 Task: Add Attachment from computer to Card Card0000000285 in Board Board0000000072 in Workspace WS0000000024 in Trello. Add Cover Purple to Card Card0000000285 in Board Board0000000072 in Workspace WS0000000024 in Trello. Add "Move Card To …" Button titled Button0000000285 to "top" of the list "To Do" to Card Card0000000285 in Board Board0000000072 in Workspace WS0000000024 in Trello. Add Description DS0000000285 to Card Card0000000285 in Board Board0000000072 in Workspace WS0000000024 in Trello. Add Comment CM0000000285 to Card Card0000000285 in Board Board0000000072 in Workspace WS0000000024 in Trello
Action: Mouse moved to (303, 233)
Screenshot: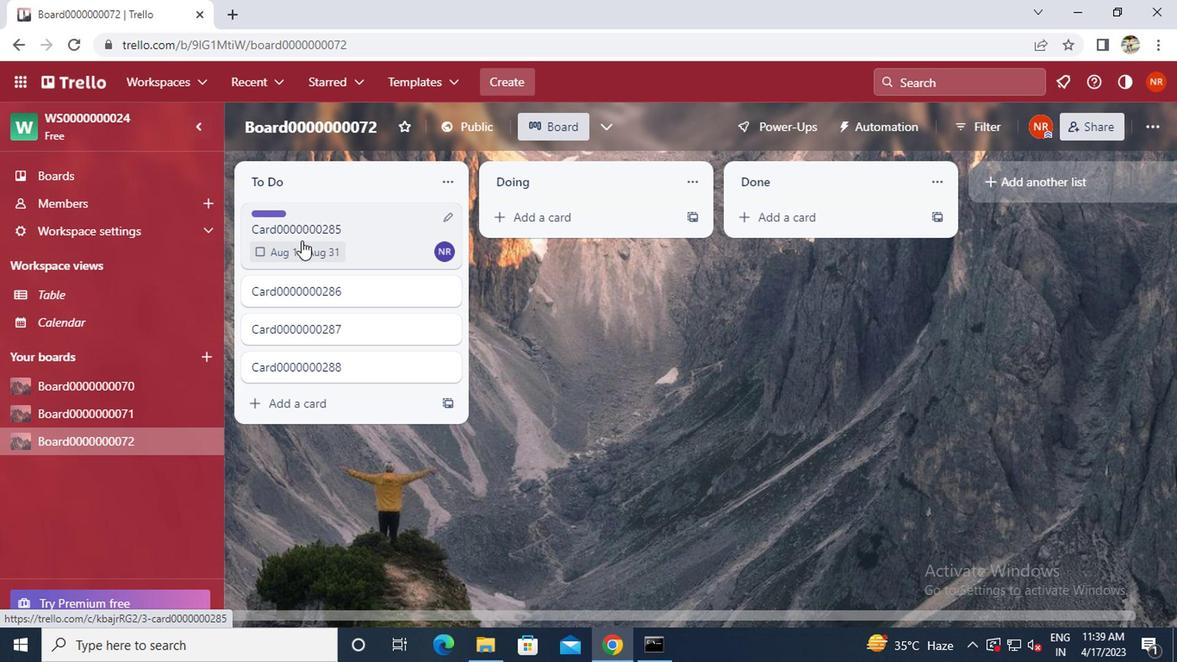 
Action: Mouse pressed left at (303, 233)
Screenshot: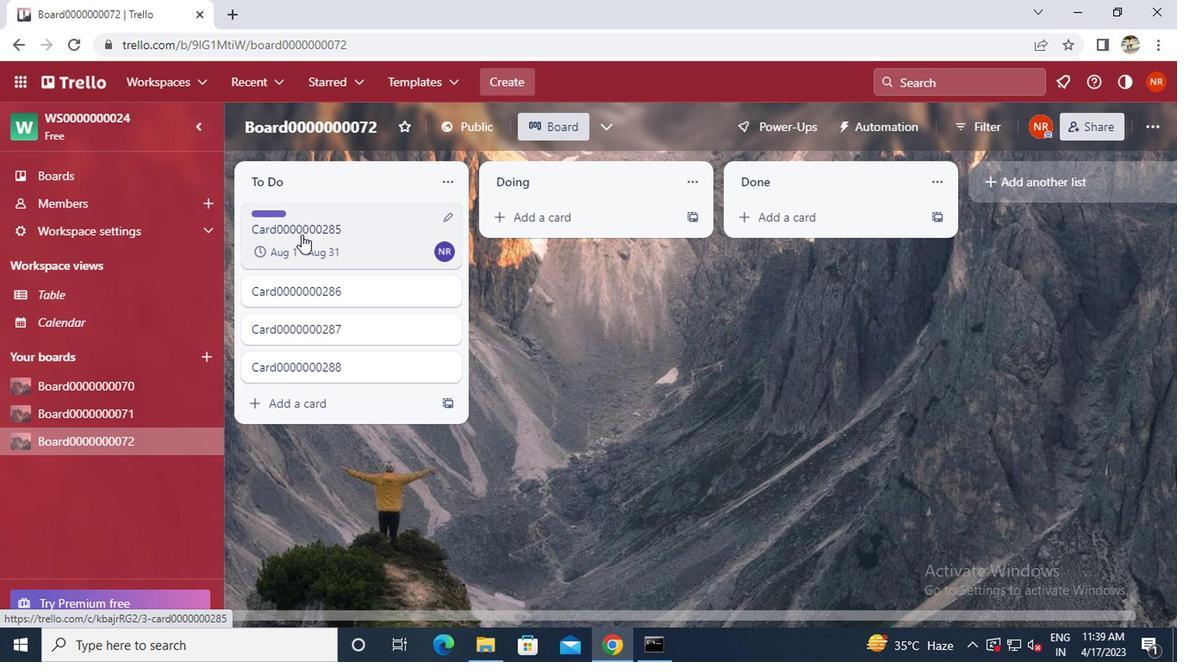 
Action: Mouse moved to (785, 352)
Screenshot: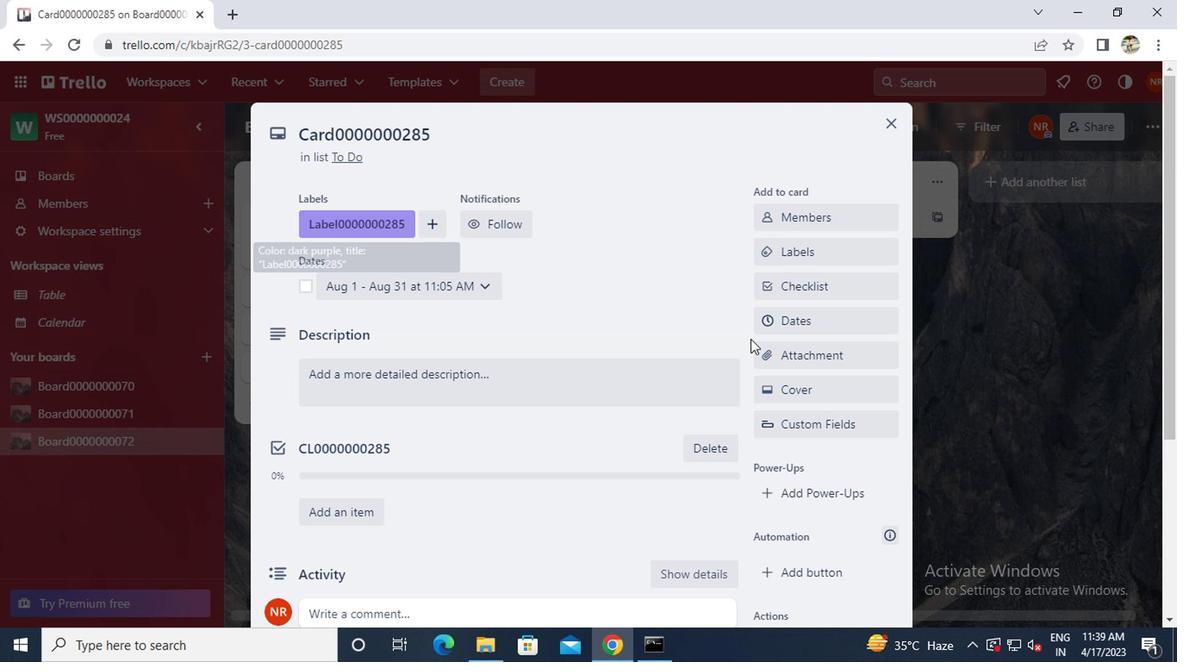 
Action: Mouse pressed left at (785, 352)
Screenshot: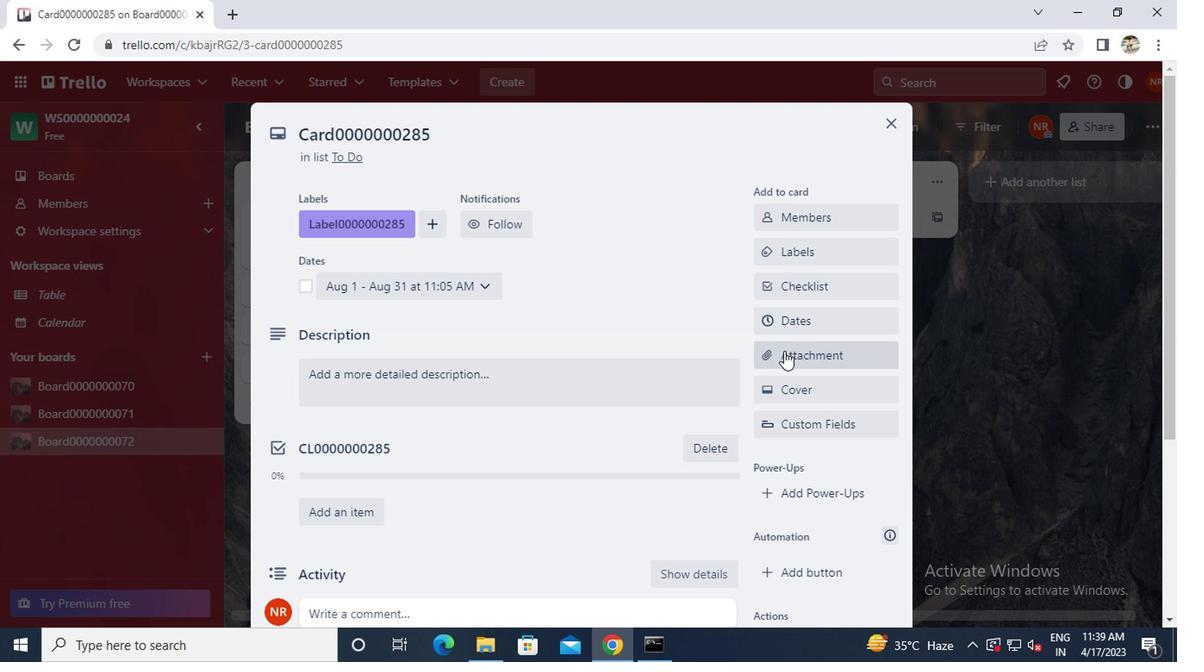 
Action: Mouse moved to (792, 160)
Screenshot: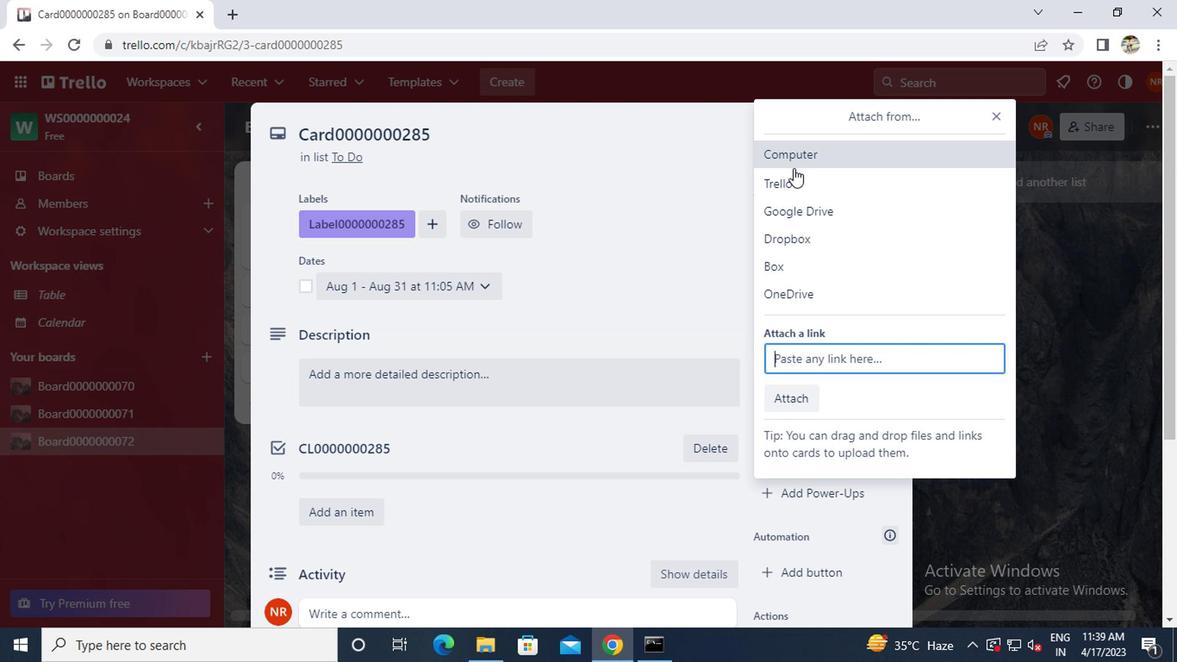 
Action: Mouse pressed left at (792, 160)
Screenshot: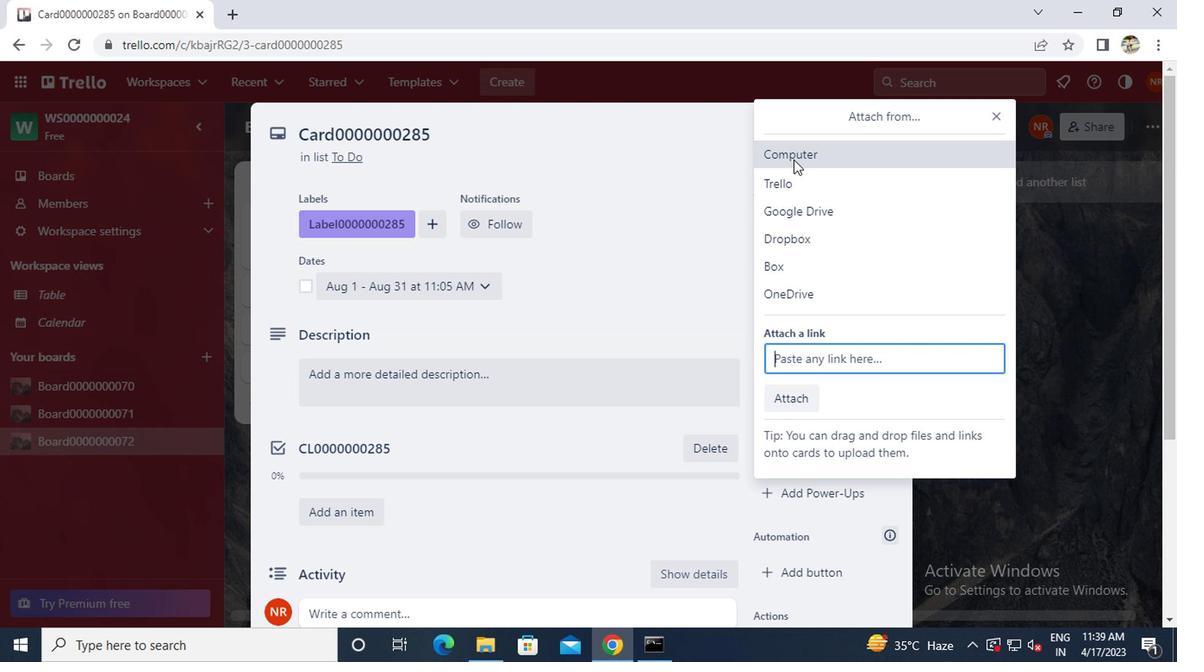 
Action: Mouse moved to (416, 212)
Screenshot: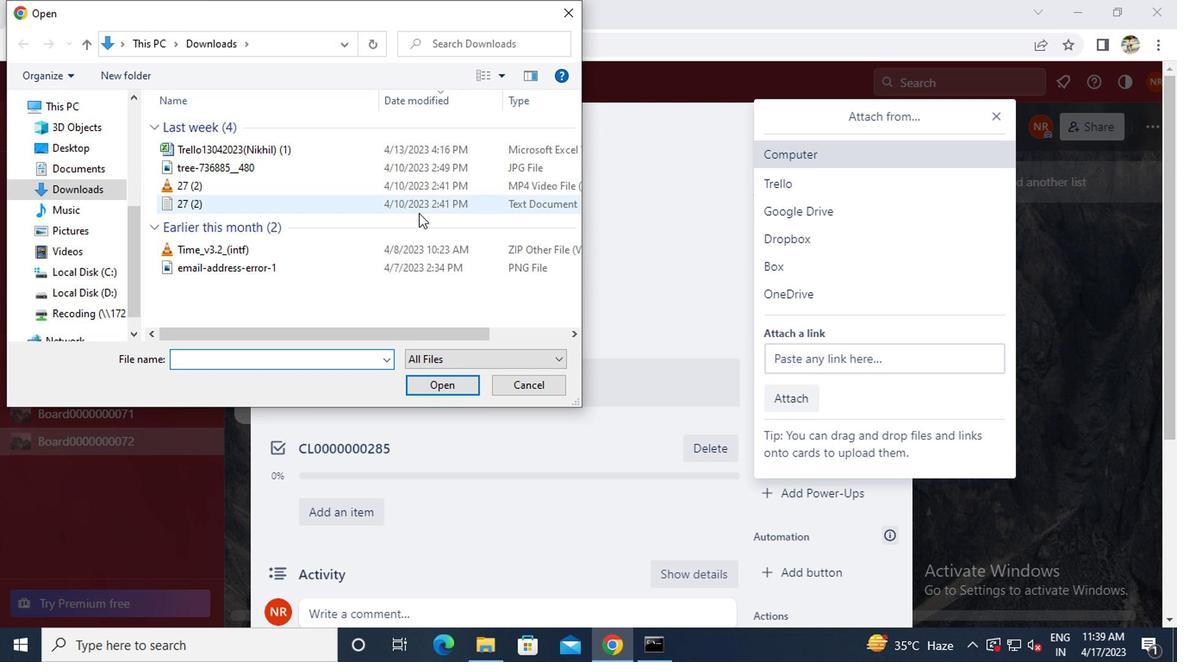 
Action: Mouse pressed left at (416, 212)
Screenshot: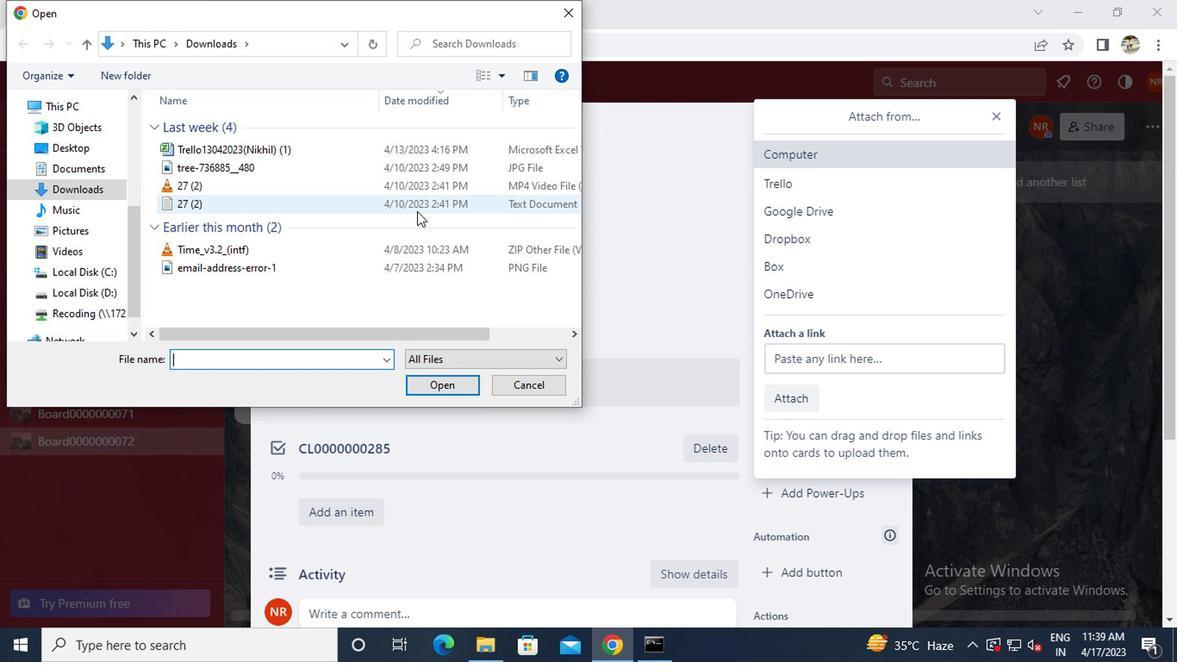 
Action: Mouse moved to (453, 387)
Screenshot: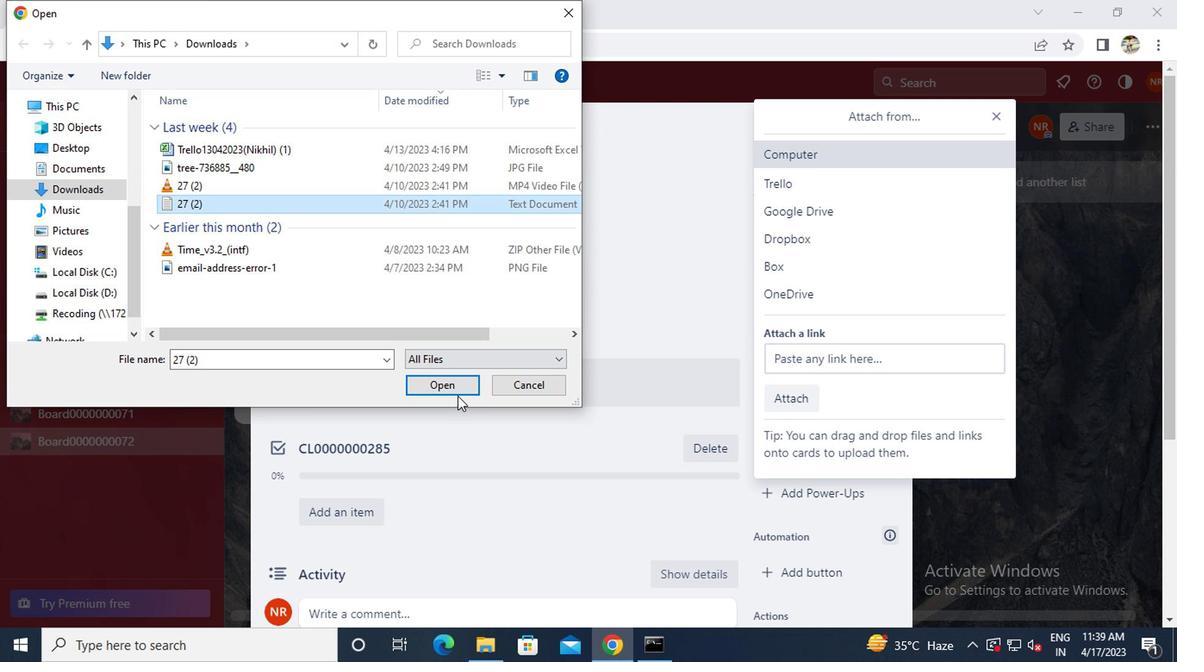
Action: Mouse pressed left at (453, 387)
Screenshot: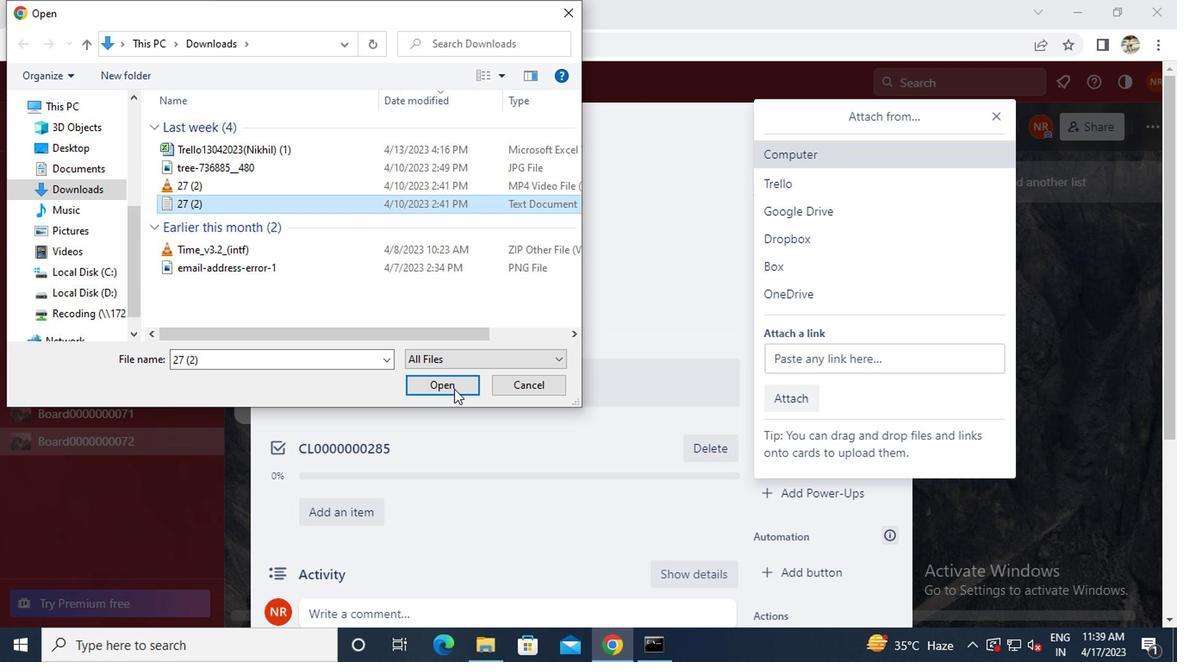 
Action: Mouse moved to (564, 417)
Screenshot: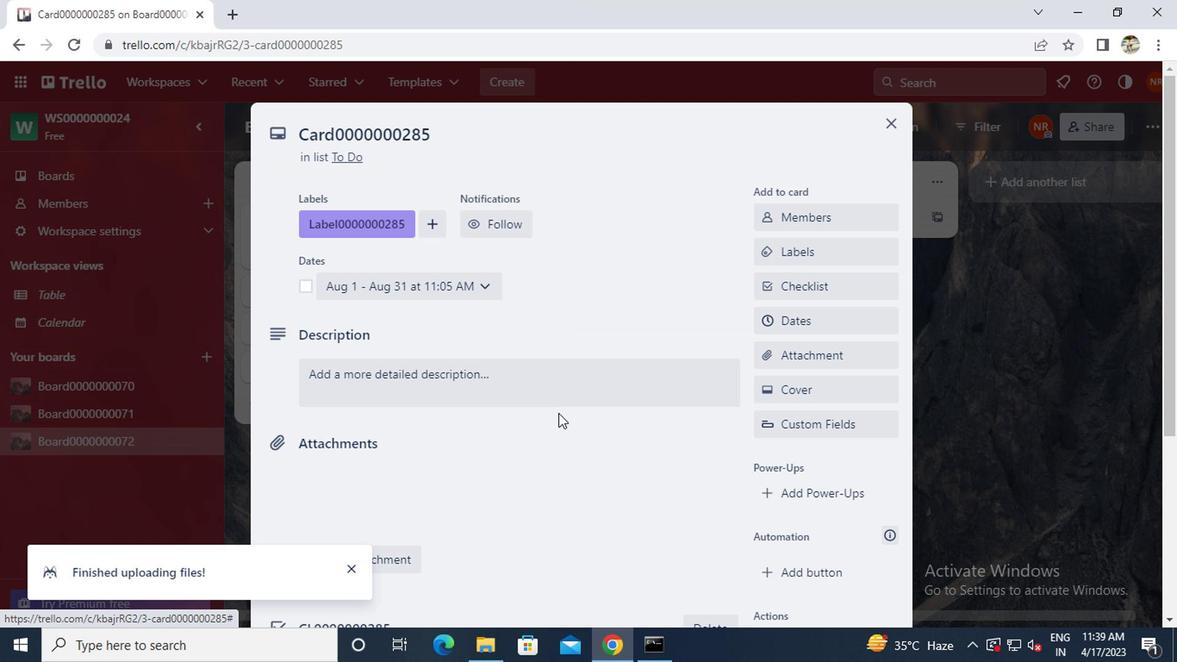 
Action: Mouse scrolled (564, 417) with delta (0, 0)
Screenshot: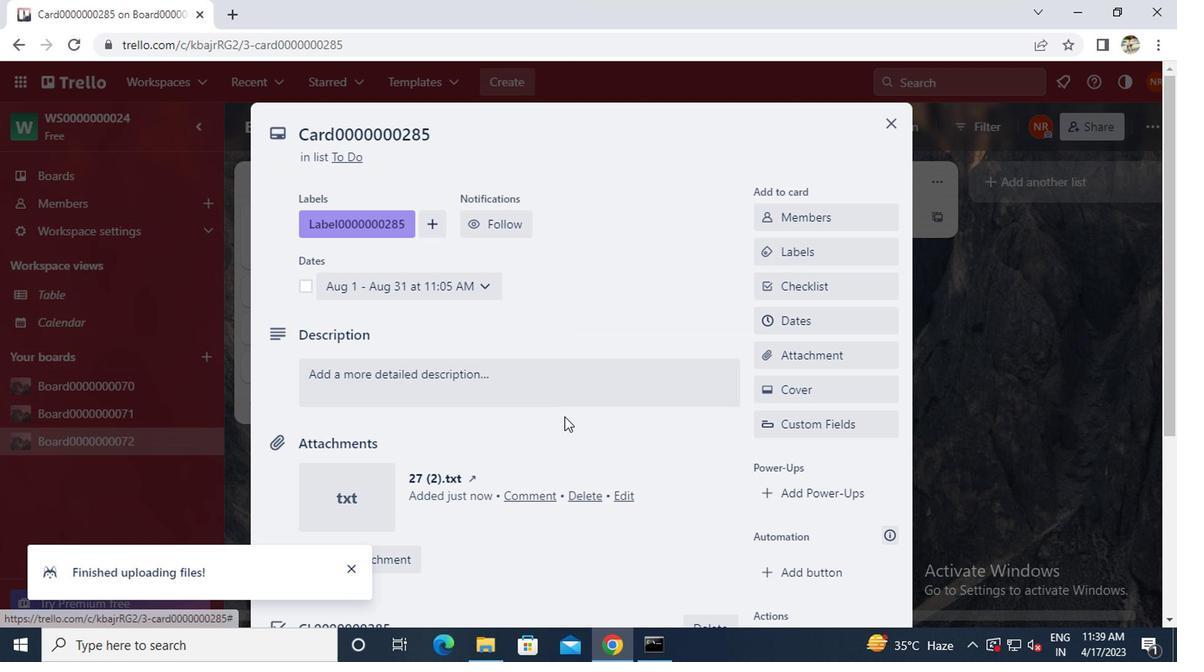 
Action: Mouse moved to (804, 307)
Screenshot: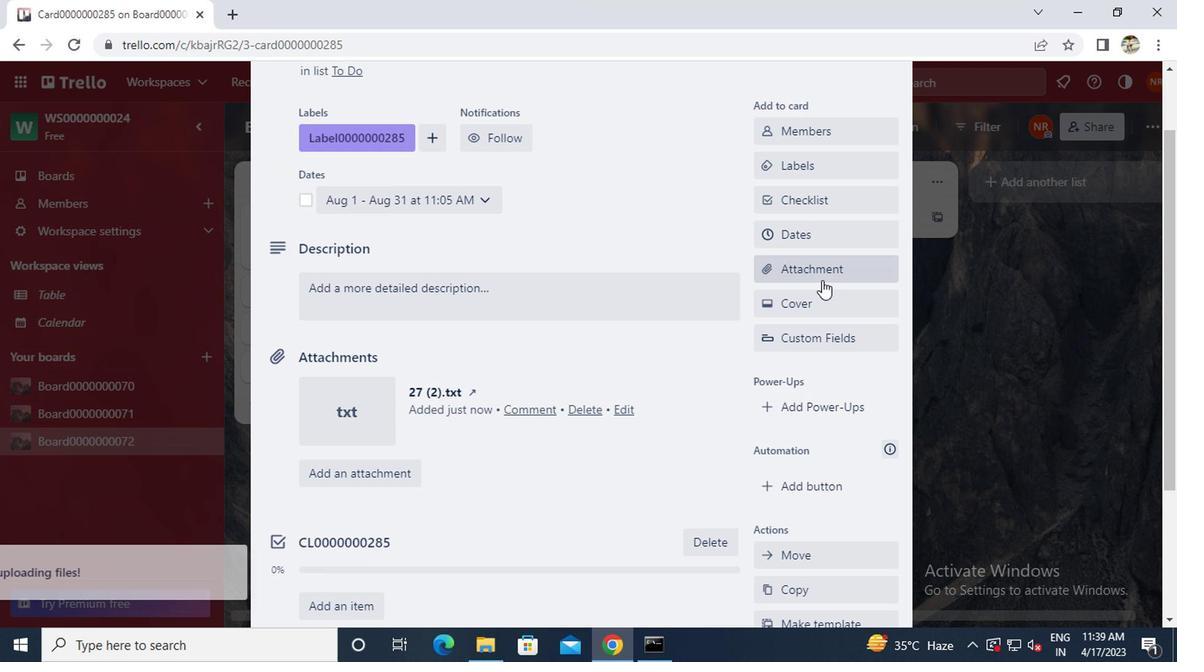 
Action: Mouse pressed left at (804, 307)
Screenshot: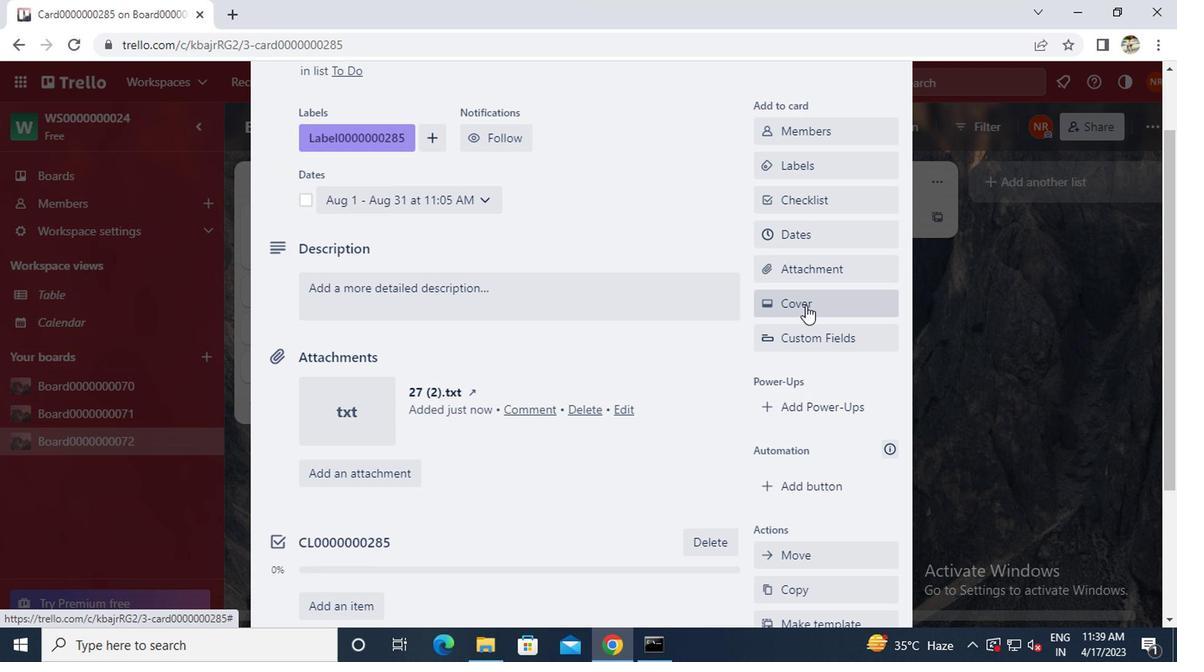 
Action: Mouse moved to (989, 284)
Screenshot: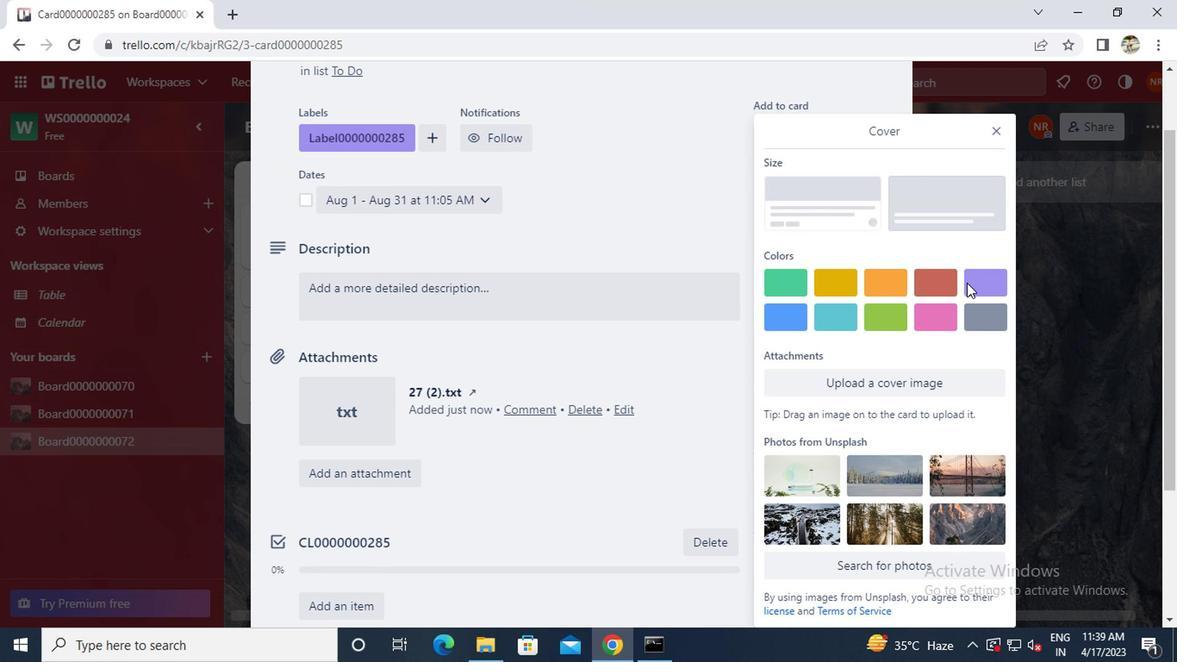 
Action: Mouse pressed left at (989, 284)
Screenshot: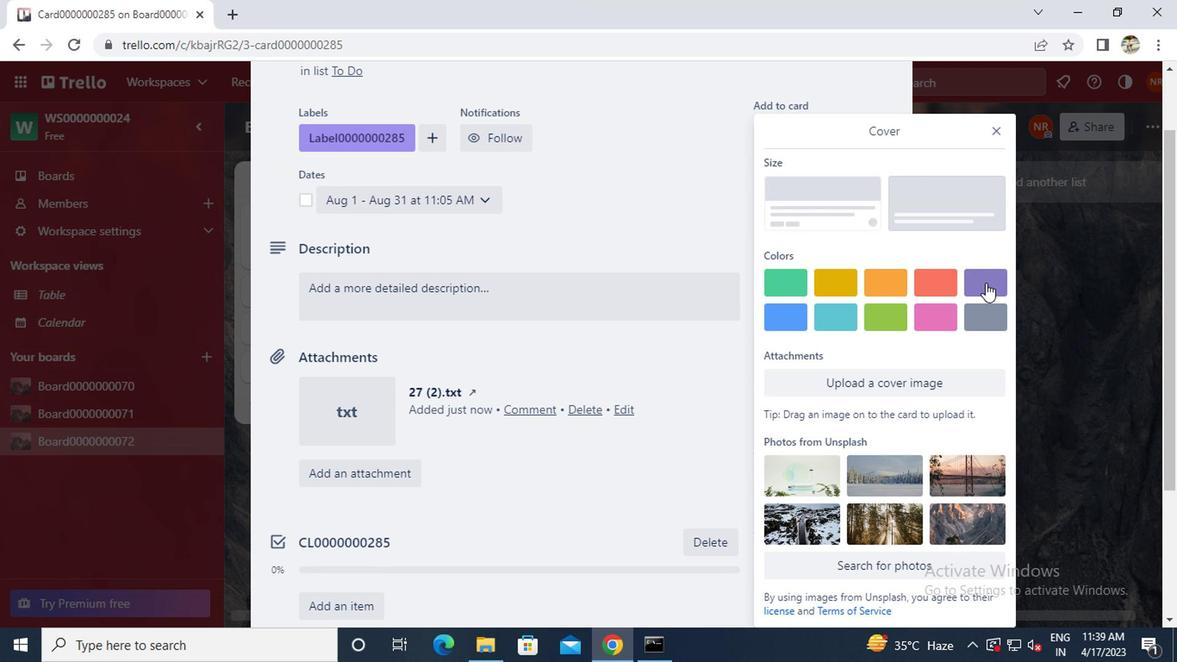 
Action: Mouse moved to (993, 122)
Screenshot: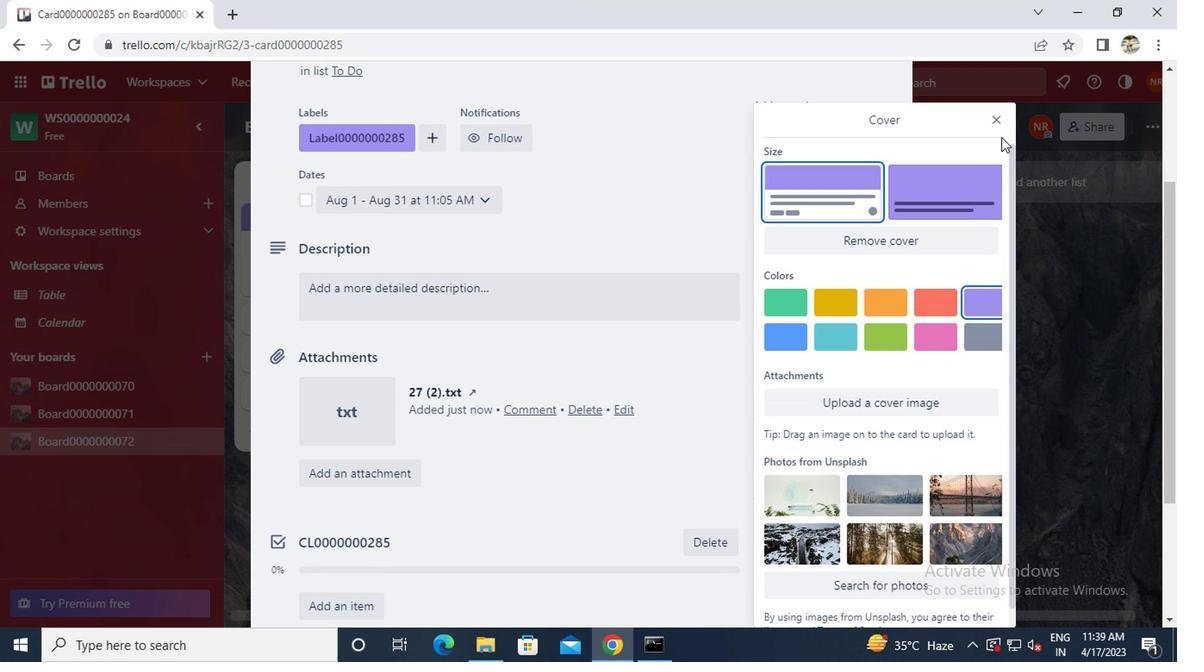 
Action: Mouse pressed left at (993, 122)
Screenshot: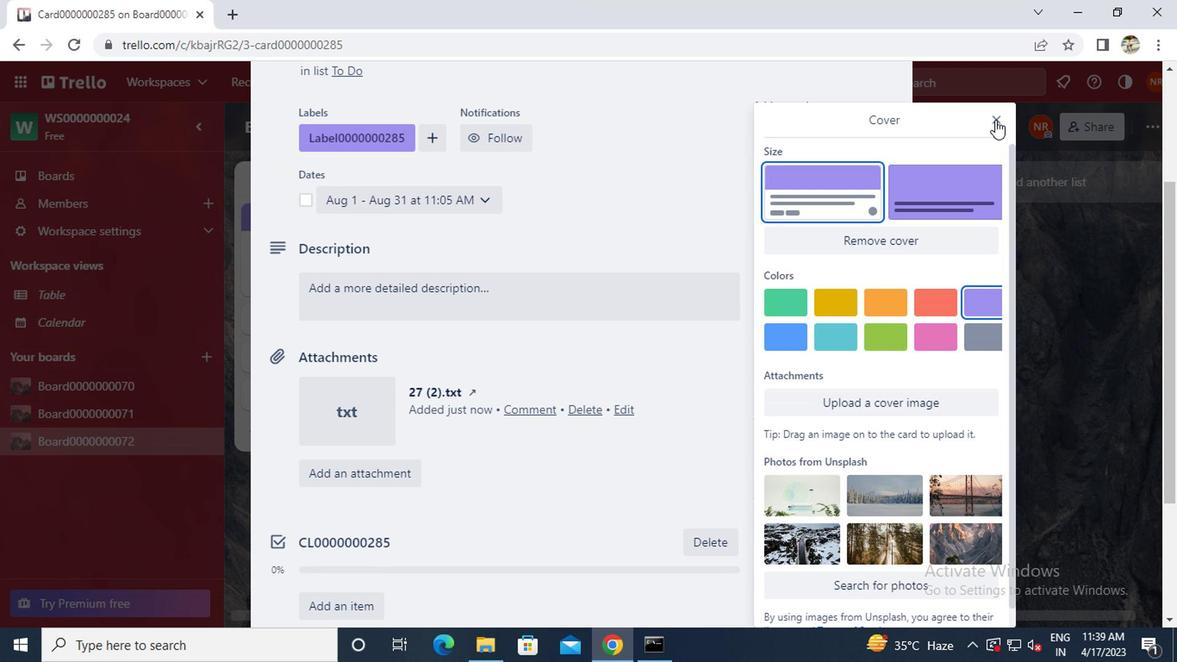 
Action: Mouse moved to (857, 239)
Screenshot: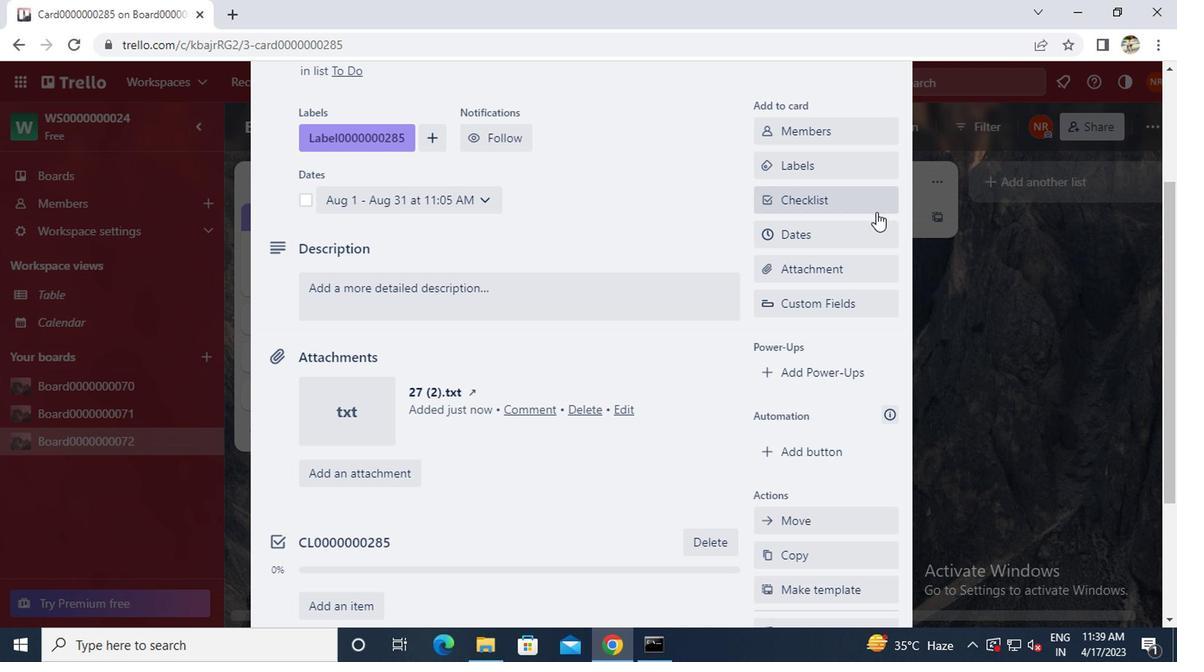 
Action: Mouse scrolled (857, 238) with delta (0, 0)
Screenshot: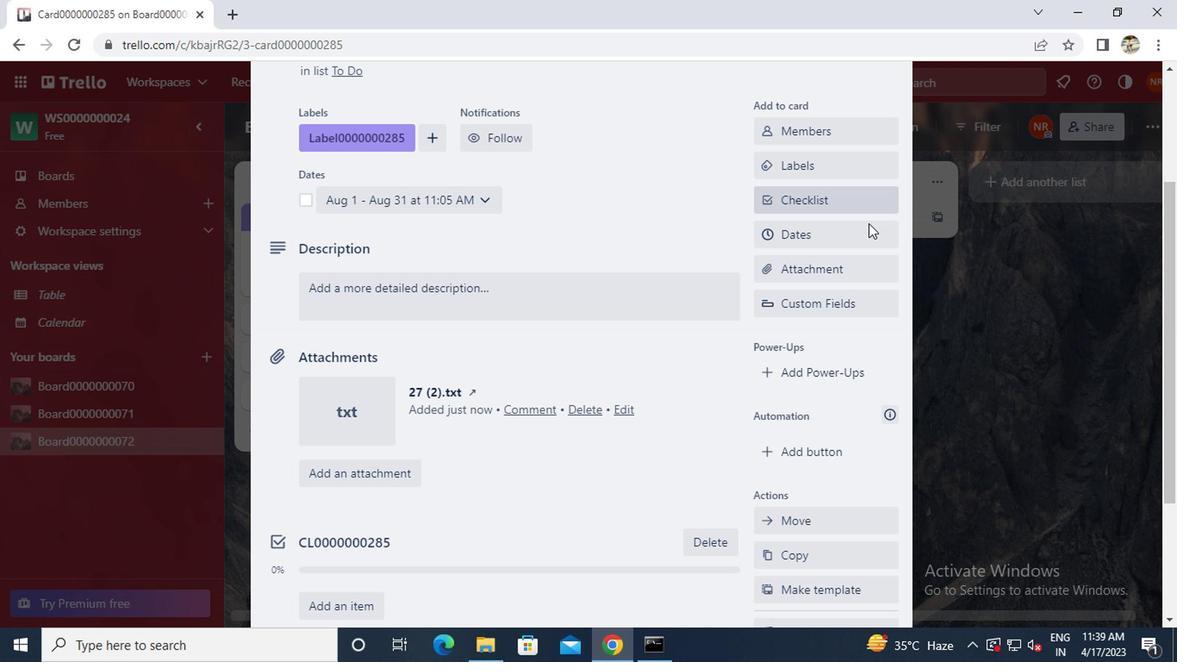 
Action: Mouse scrolled (857, 238) with delta (0, 0)
Screenshot: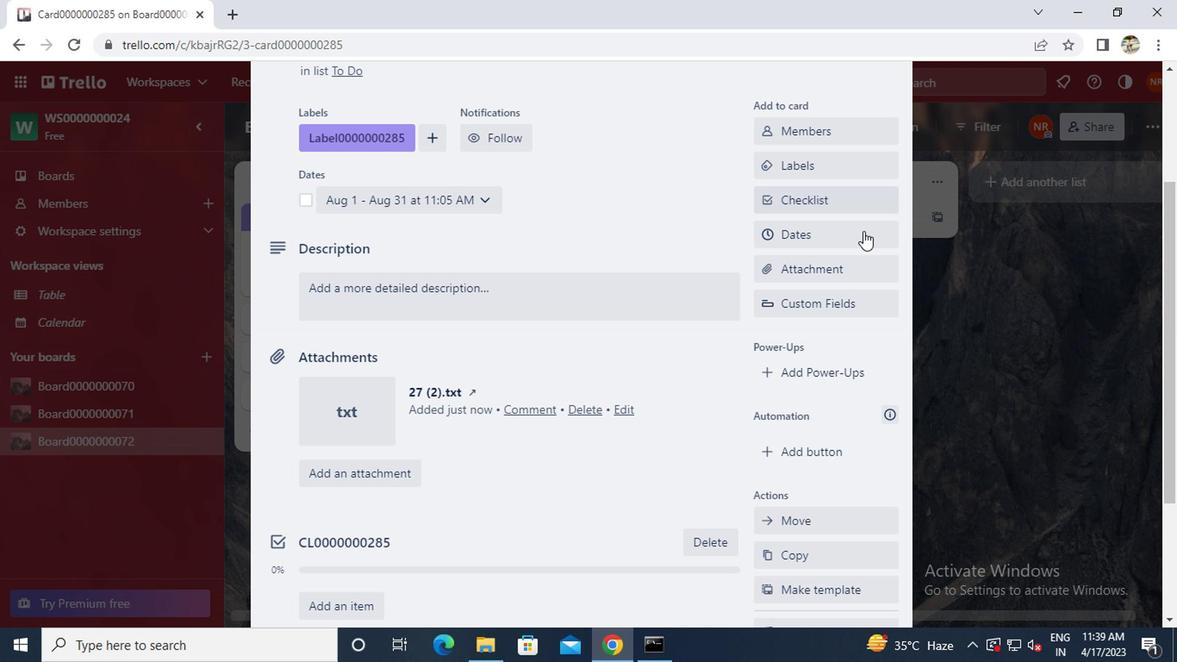 
Action: Mouse moved to (804, 282)
Screenshot: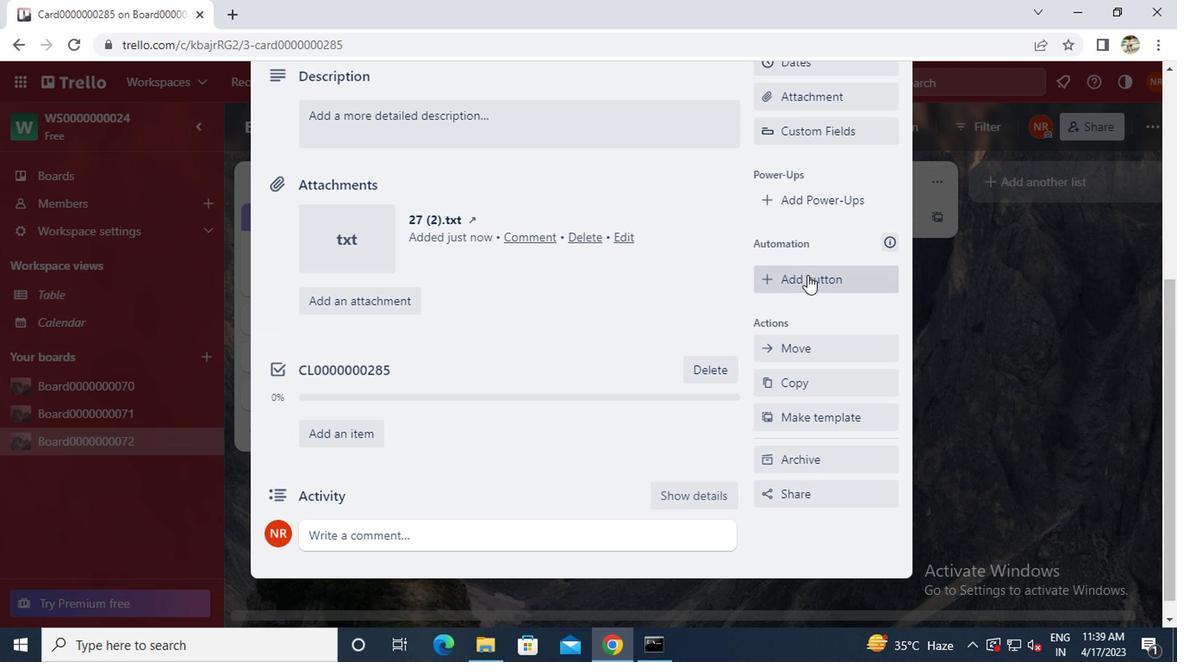 
Action: Mouse pressed left at (804, 282)
Screenshot: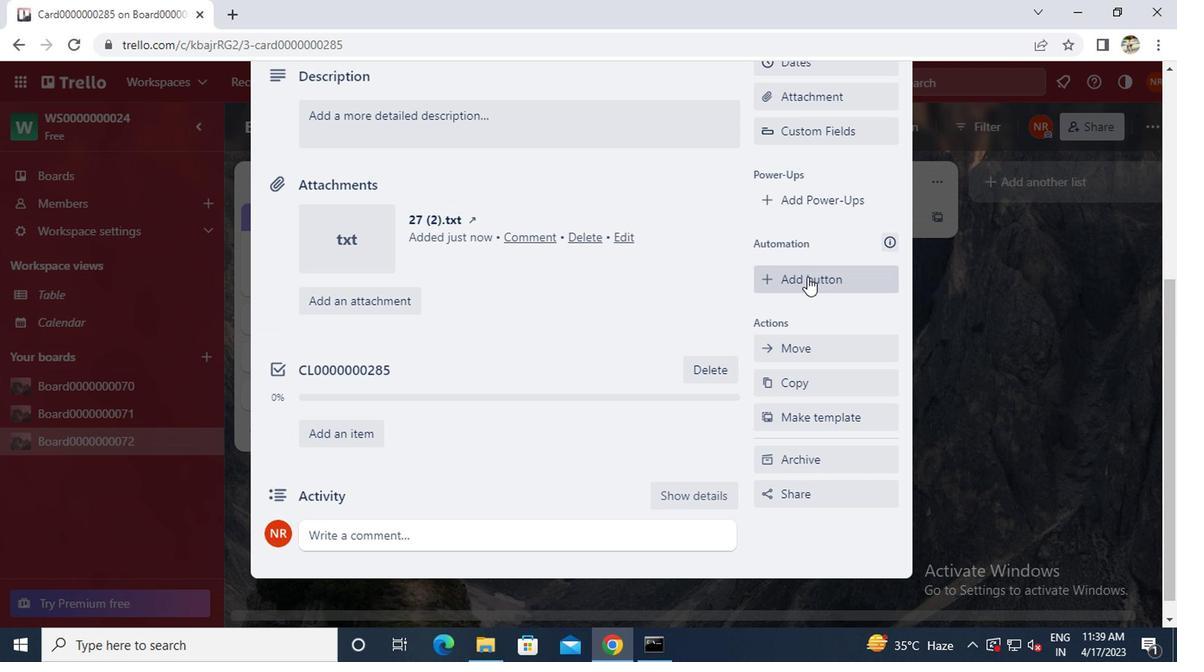 
Action: Mouse moved to (823, 198)
Screenshot: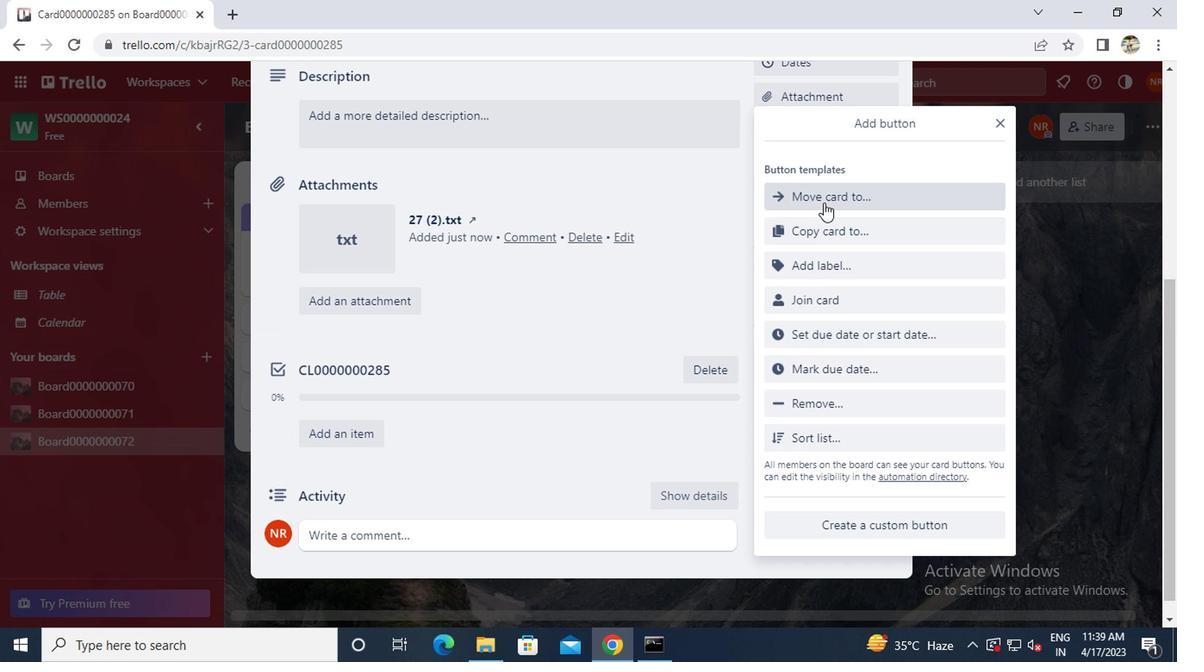 
Action: Mouse pressed left at (823, 198)
Screenshot: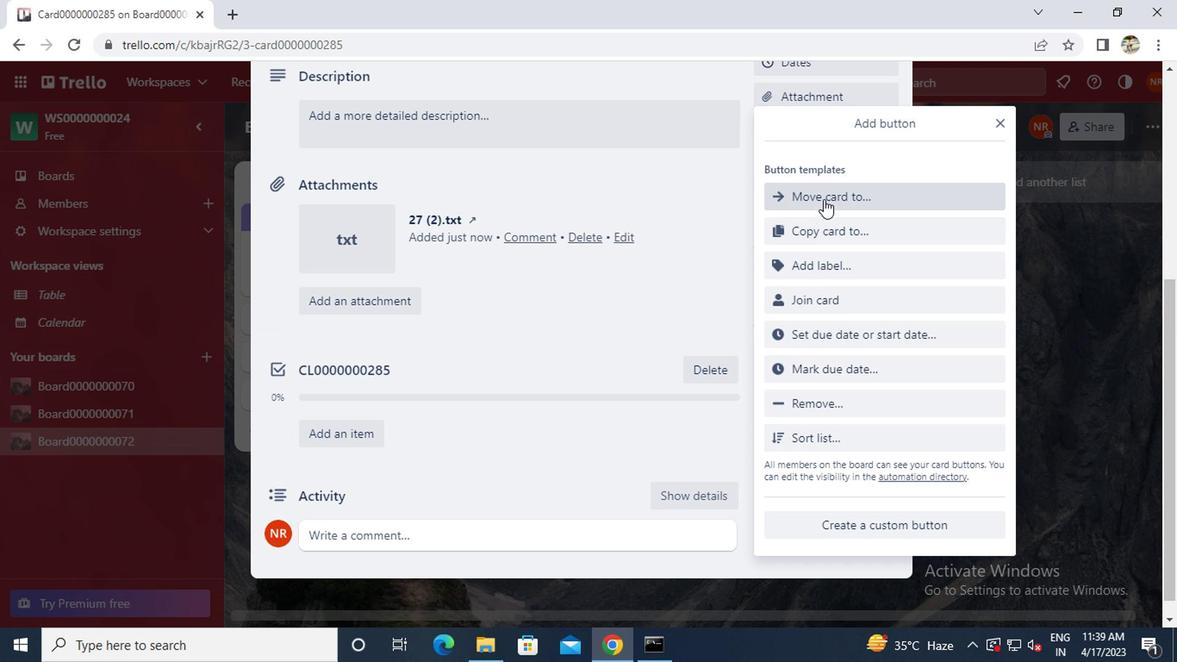 
Action: Mouse moved to (825, 196)
Screenshot: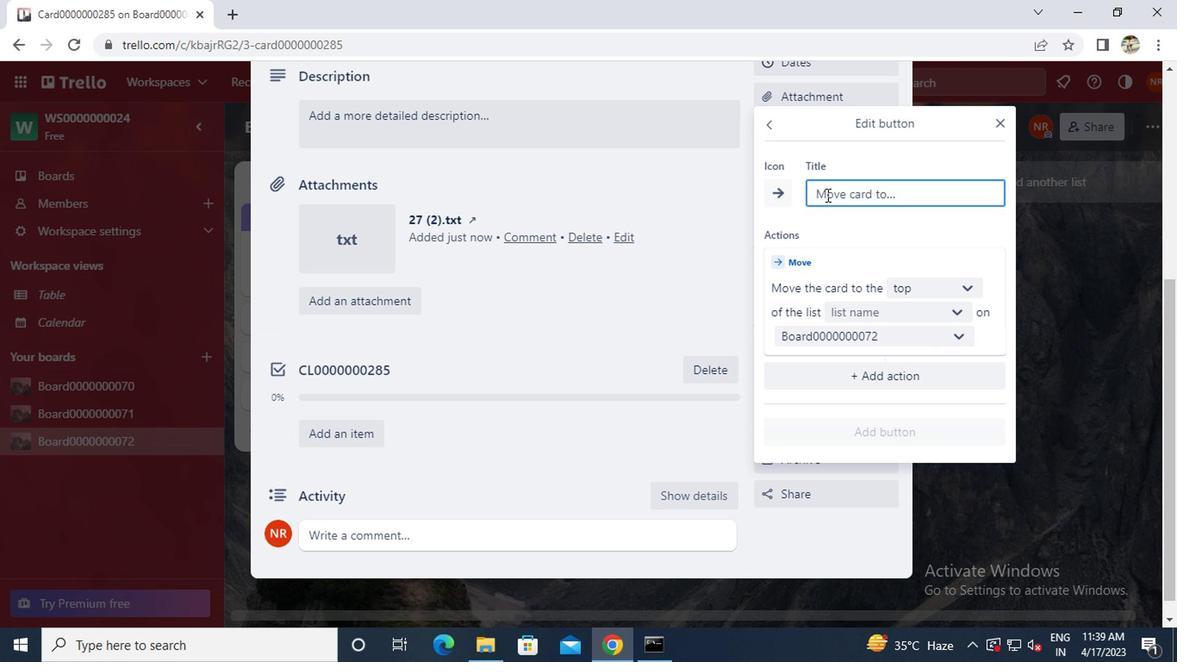 
Action: Key pressed <Key.caps_lock><Key.caps_lock>b<Key.caps_lock>utton
Screenshot: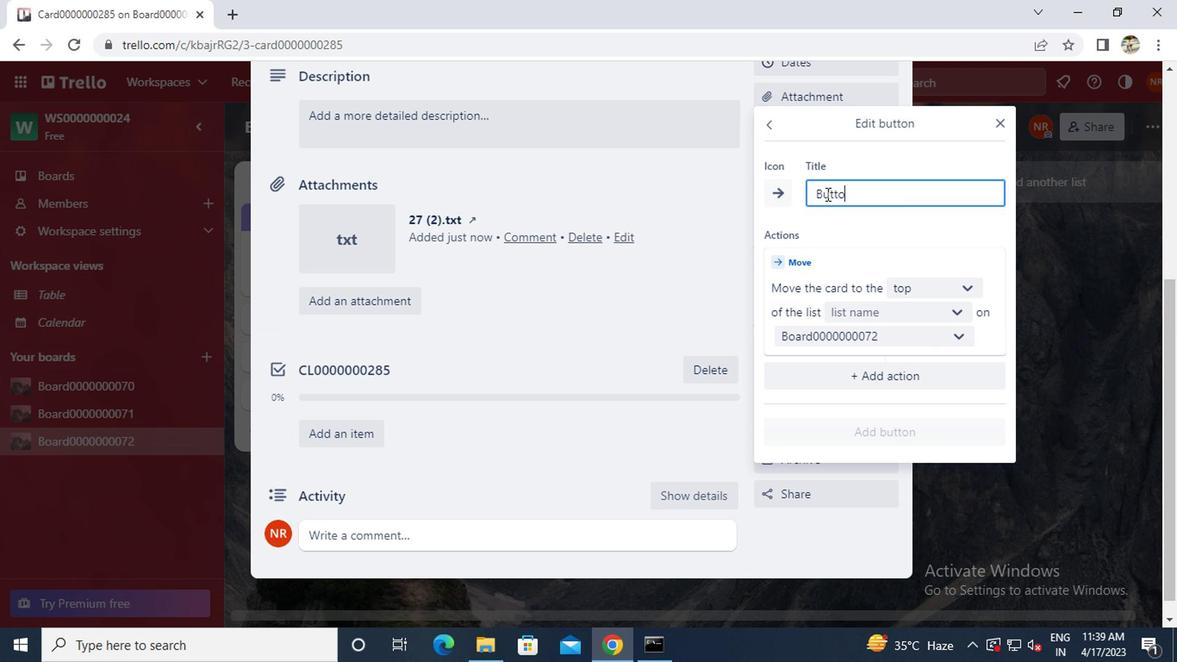 
Action: Mouse moved to (825, 194)
Screenshot: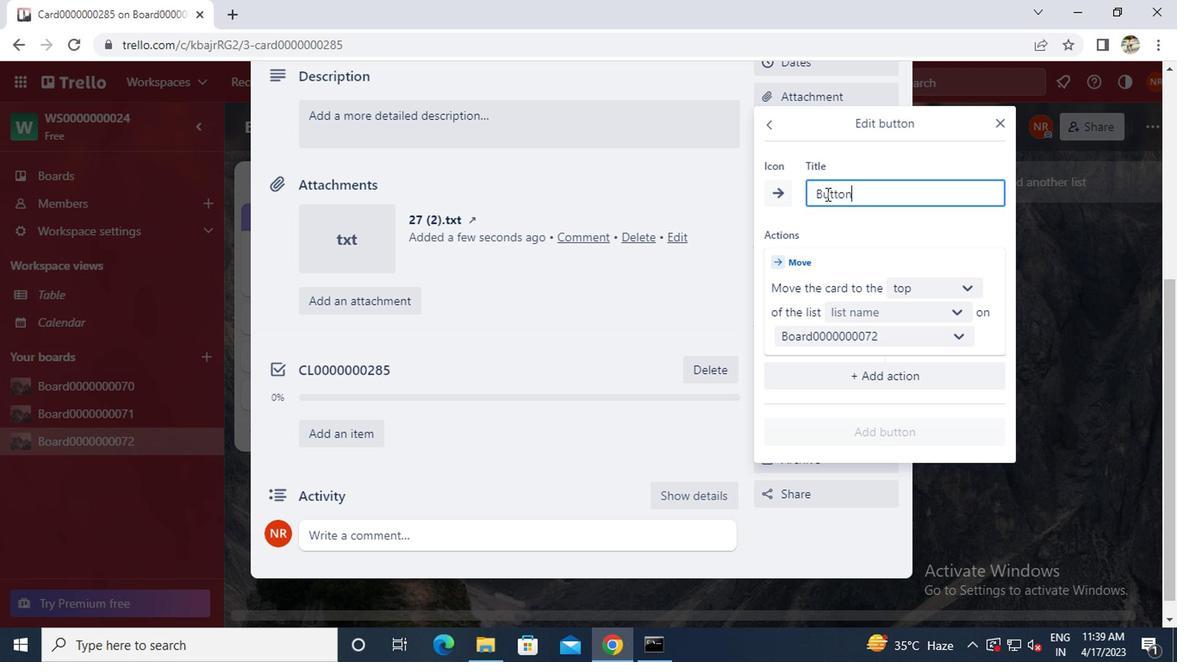 
Action: Key pressed 0000000285
Screenshot: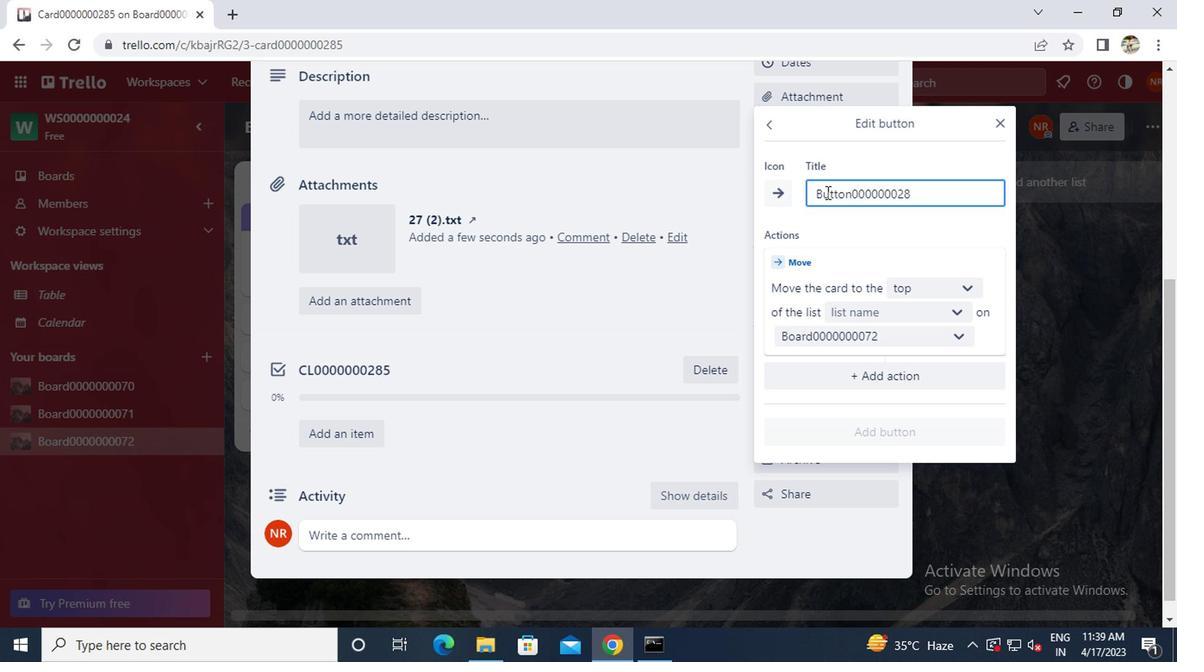 
Action: Mouse moved to (887, 311)
Screenshot: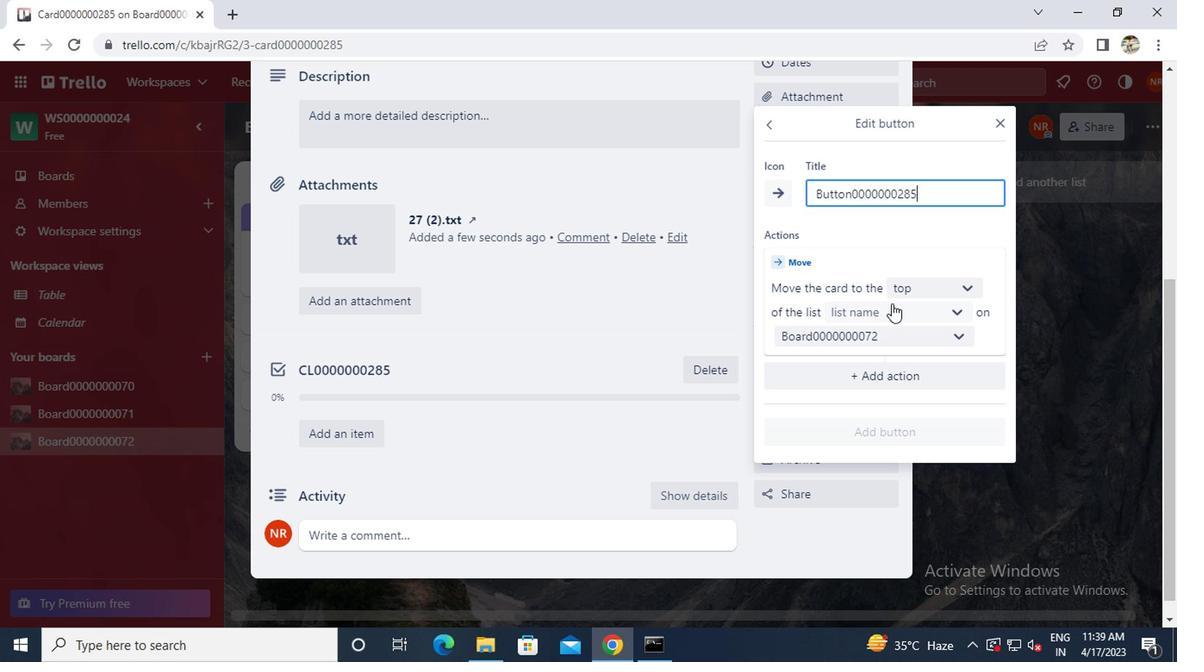 
Action: Mouse pressed left at (887, 311)
Screenshot: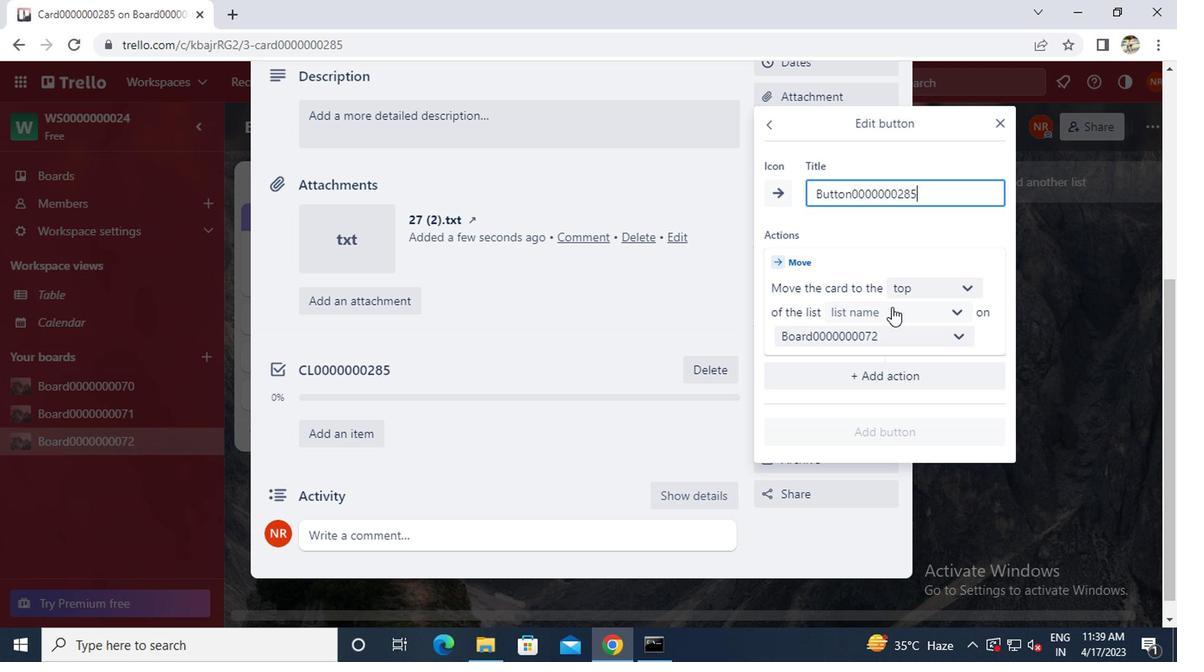 
Action: Mouse moved to (872, 341)
Screenshot: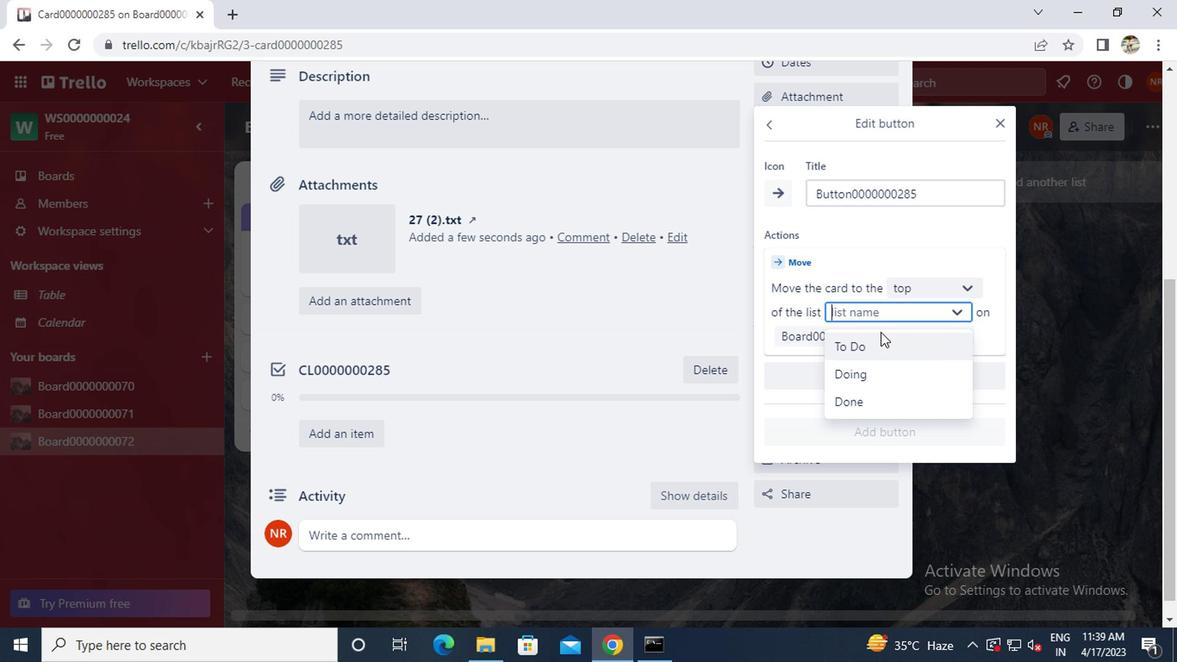 
Action: Mouse pressed left at (872, 341)
Screenshot: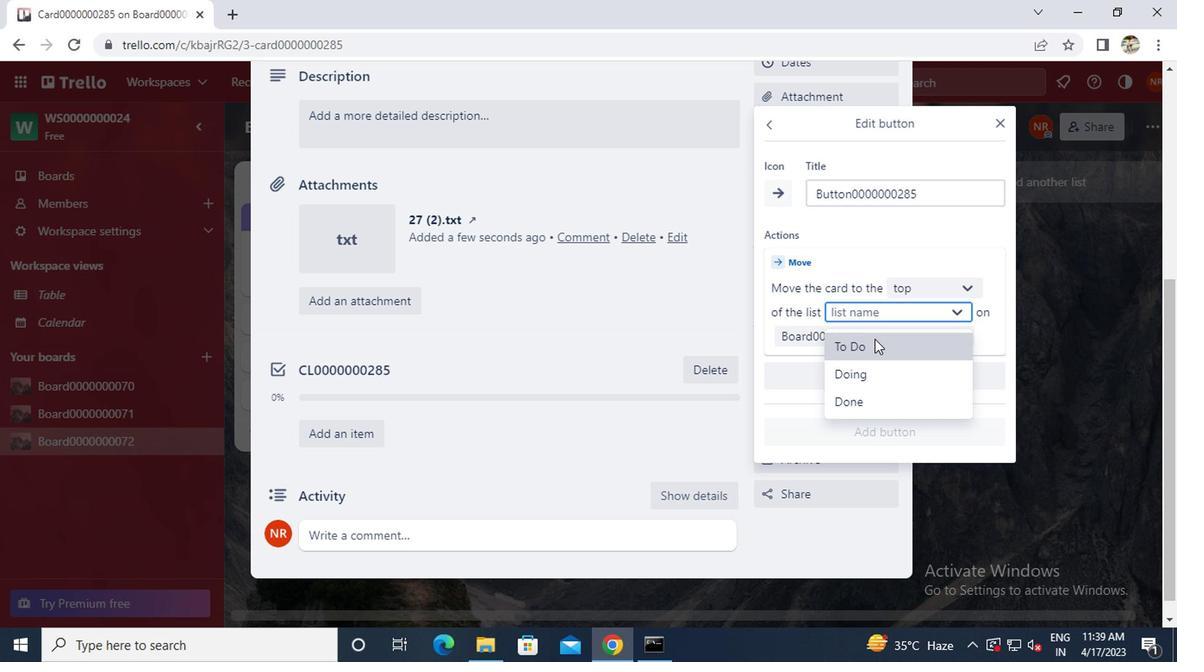 
Action: Mouse moved to (853, 431)
Screenshot: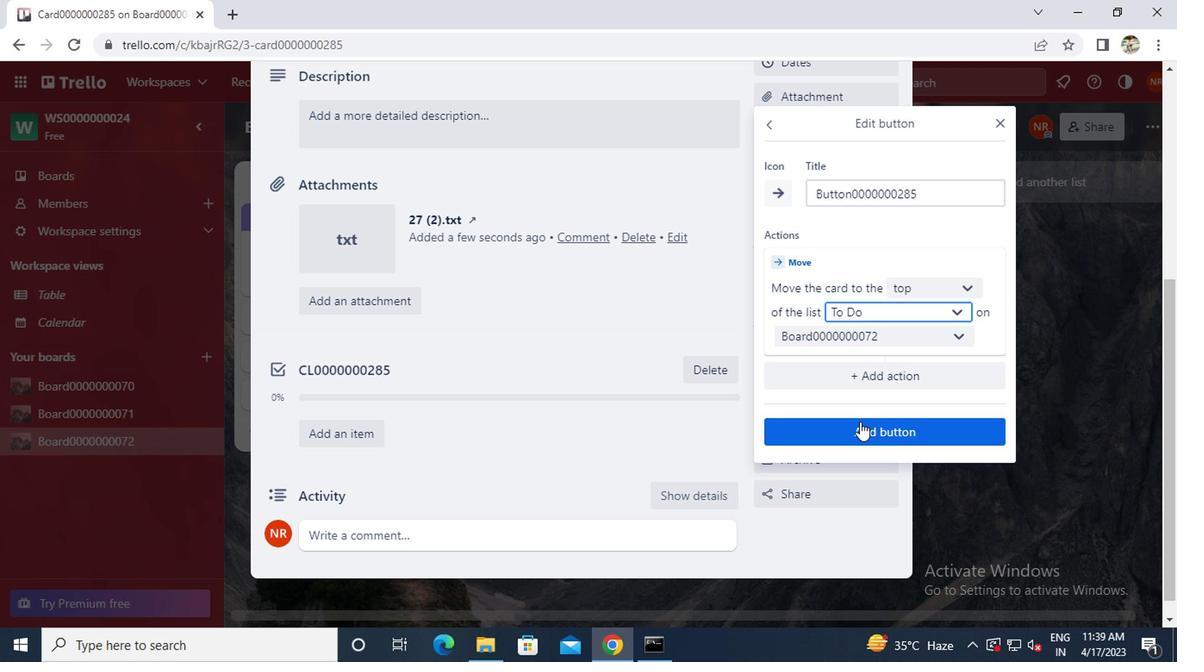 
Action: Mouse pressed left at (853, 431)
Screenshot: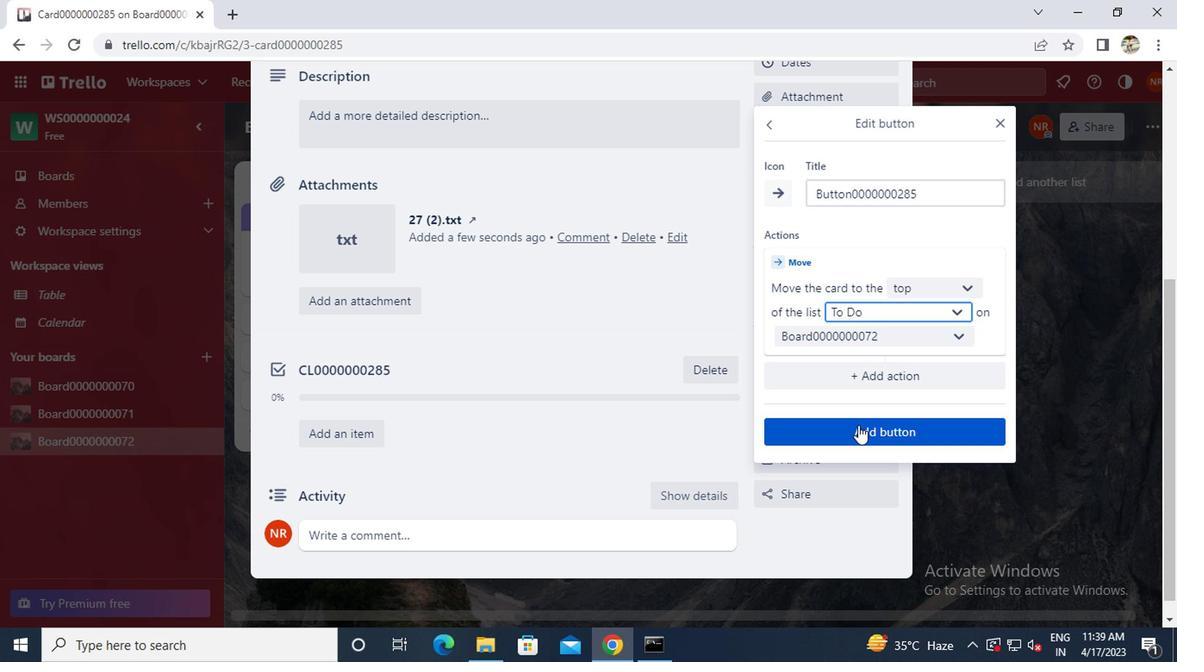 
Action: Mouse moved to (555, 393)
Screenshot: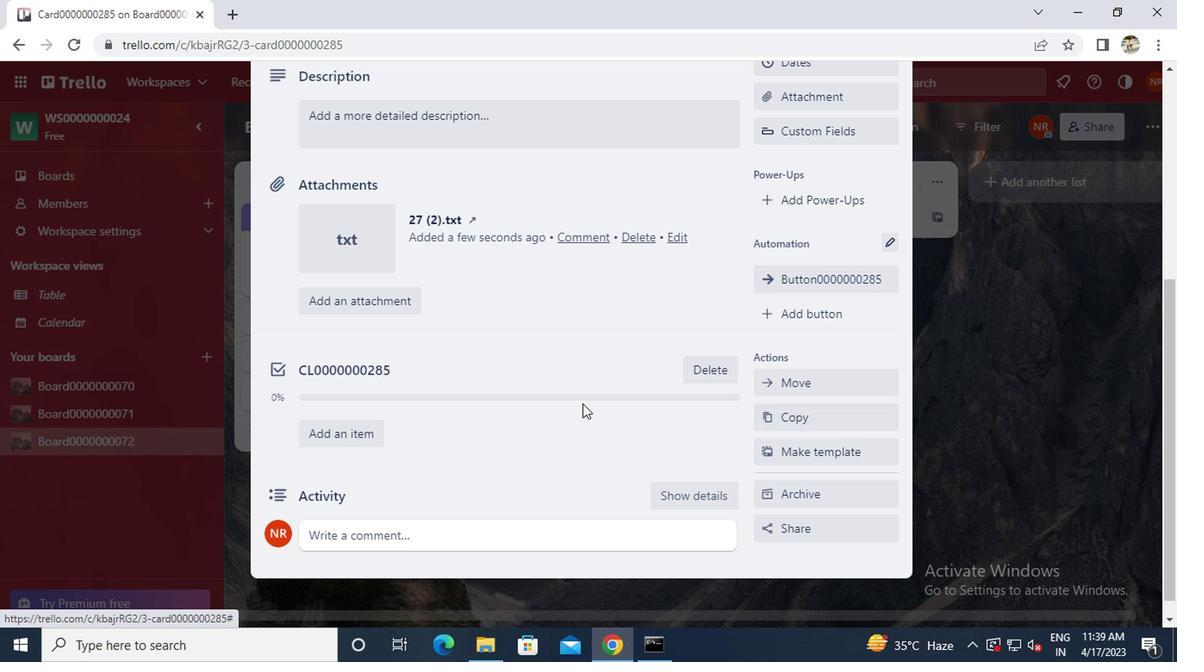 
Action: Mouse scrolled (555, 393) with delta (0, 0)
Screenshot: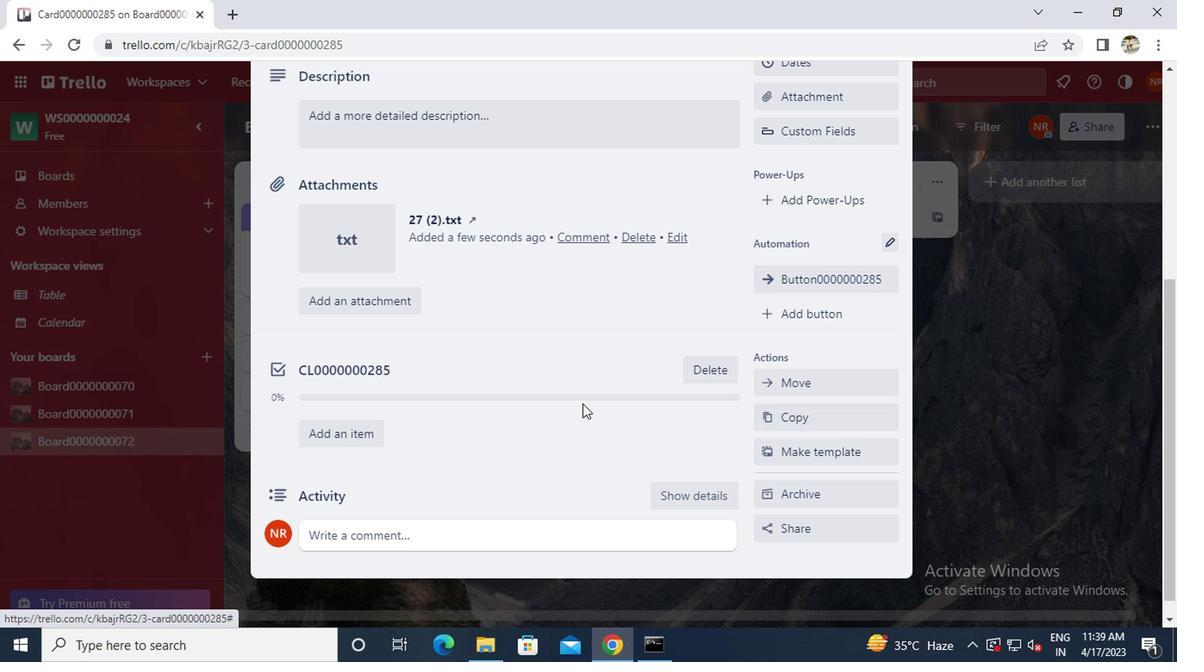 
Action: Mouse scrolled (555, 393) with delta (0, 0)
Screenshot: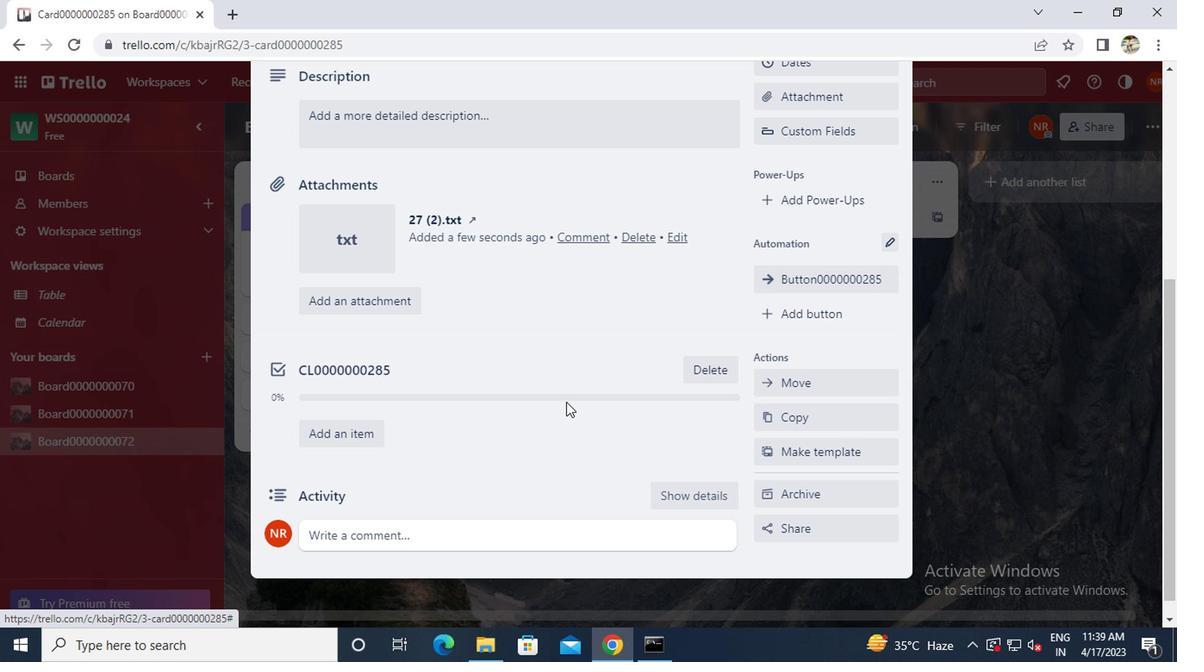 
Action: Mouse moved to (468, 300)
Screenshot: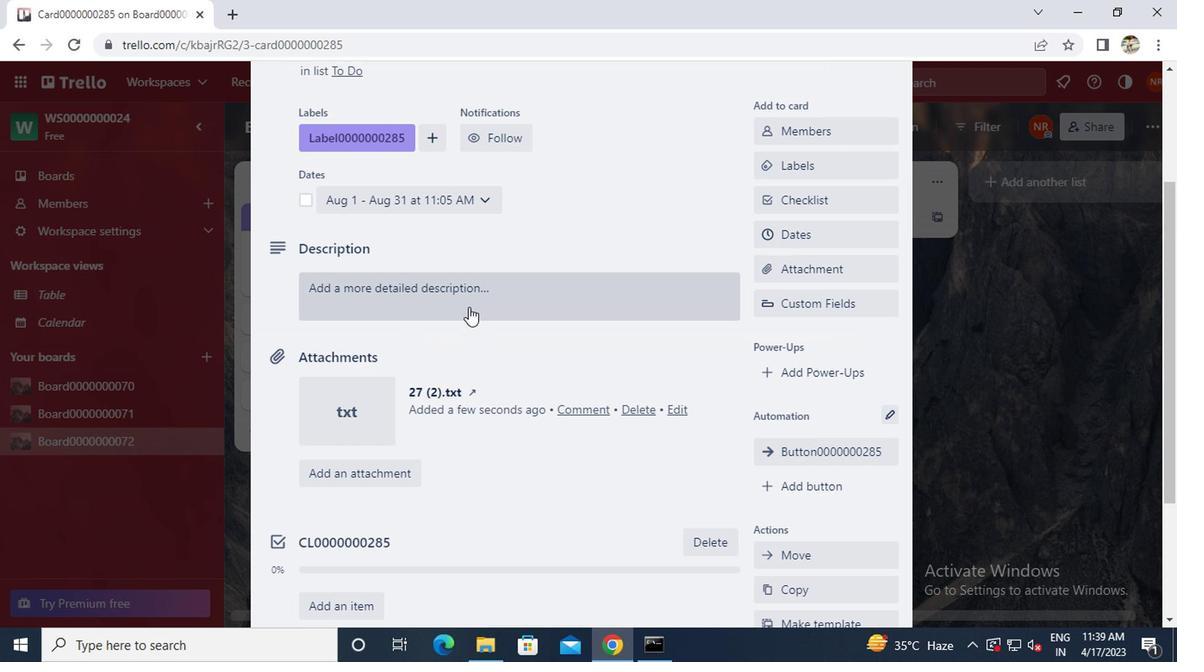 
Action: Mouse pressed left at (468, 300)
Screenshot: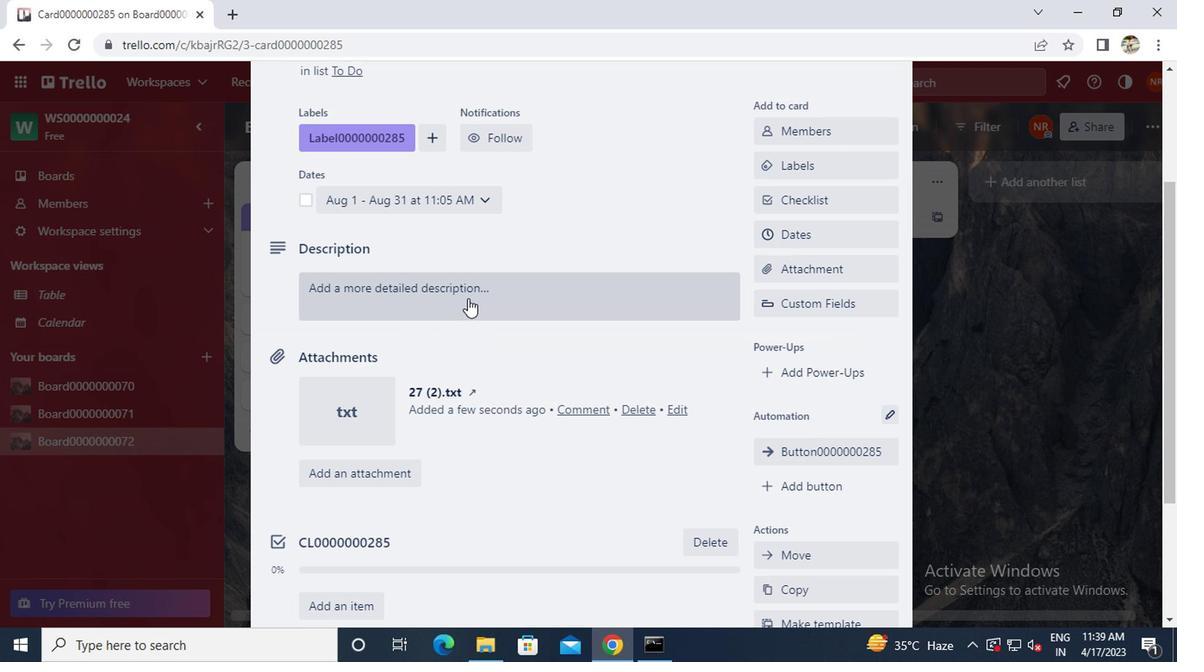 
Action: Mouse moved to (466, 298)
Screenshot: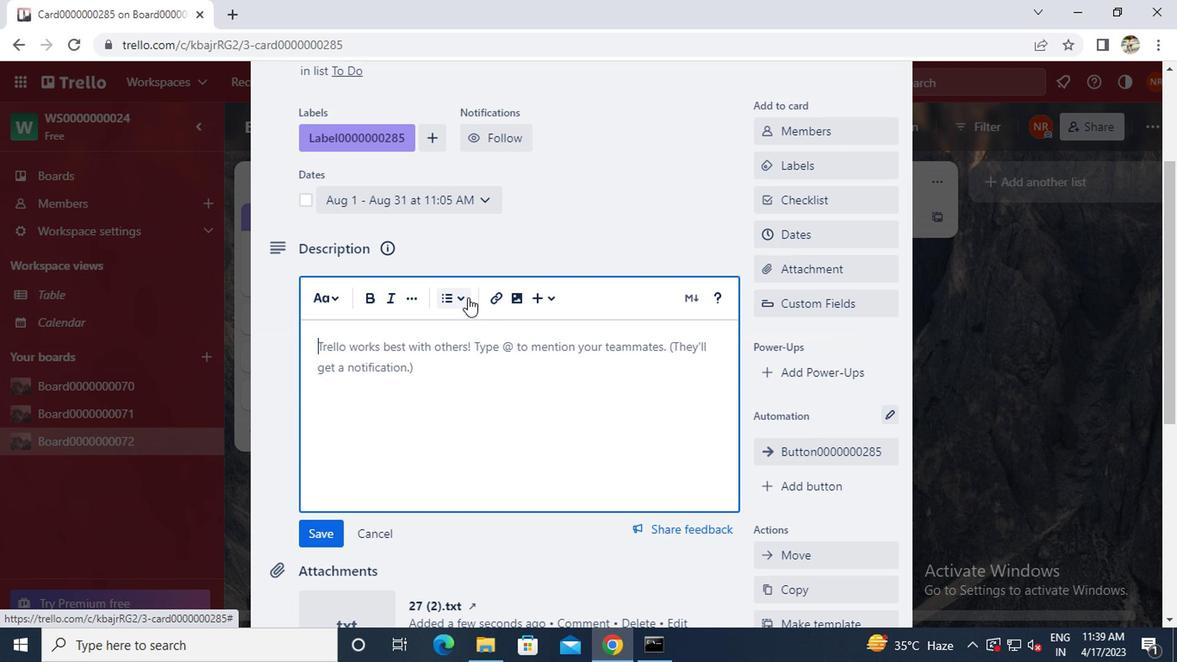 
Action: Key pressed <Key.caps_lock>
Screenshot: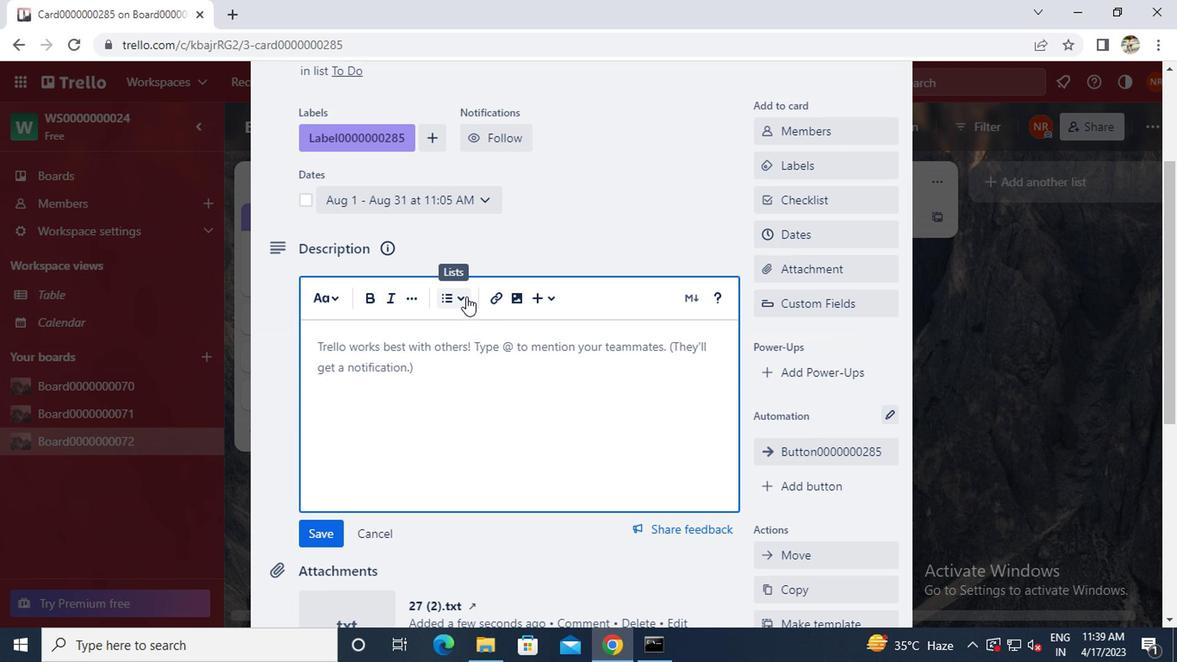 
Action: Mouse moved to (465, 298)
Screenshot: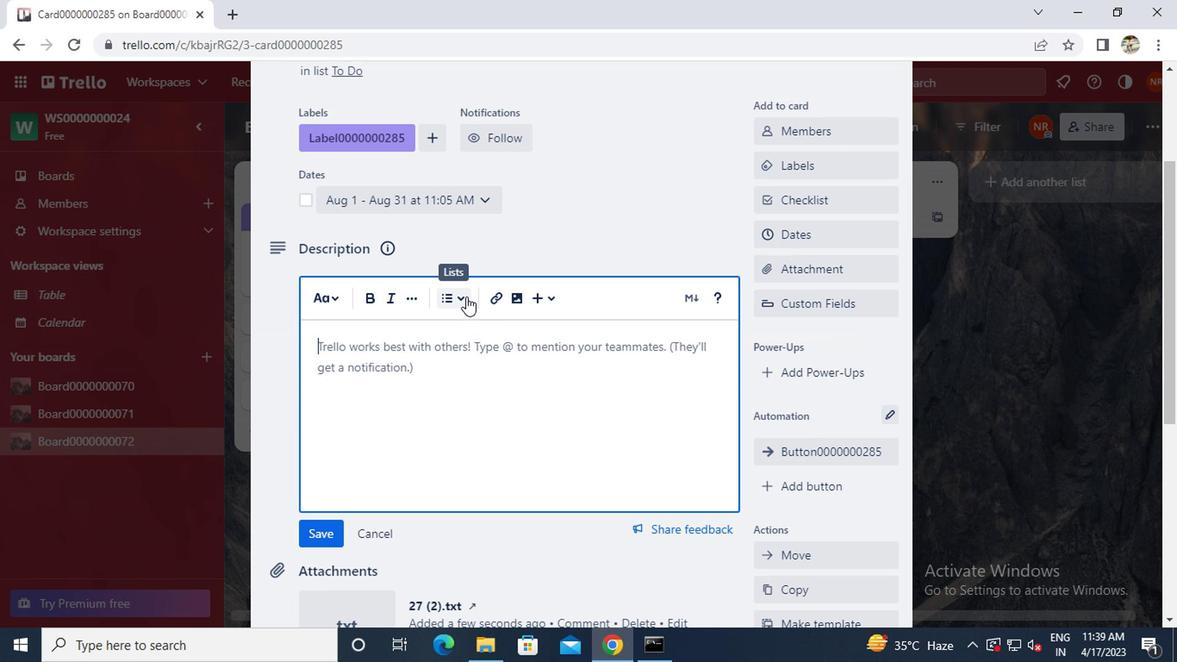 
Action: Key pressed d
Screenshot: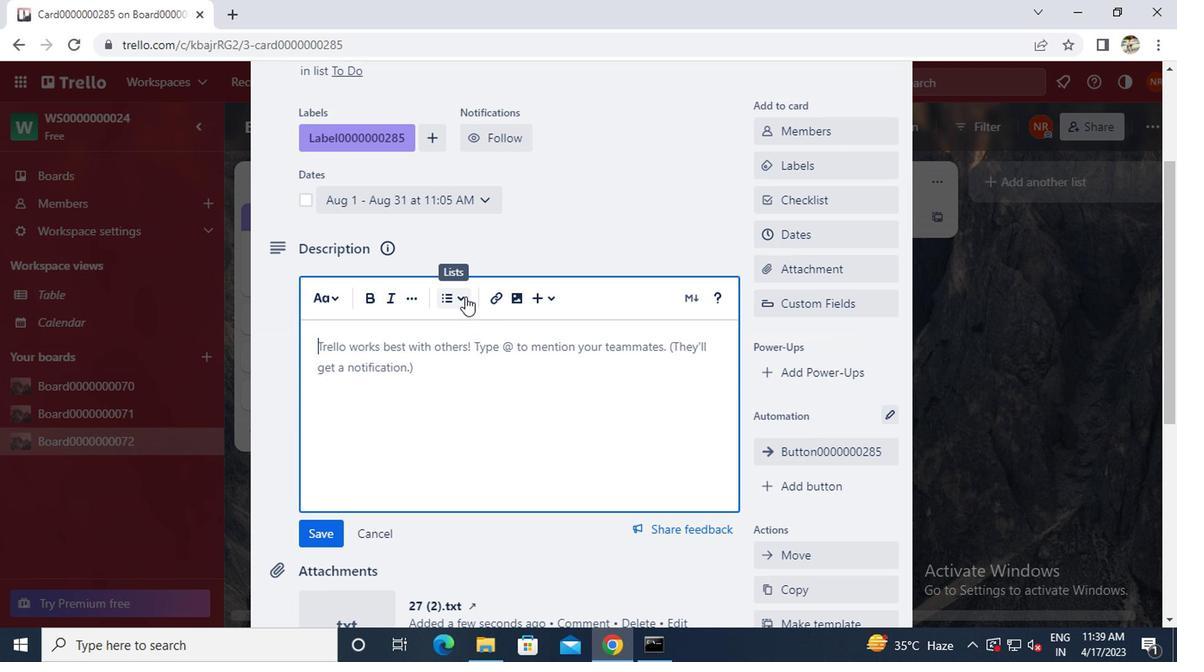 
Action: Mouse moved to (464, 299)
Screenshot: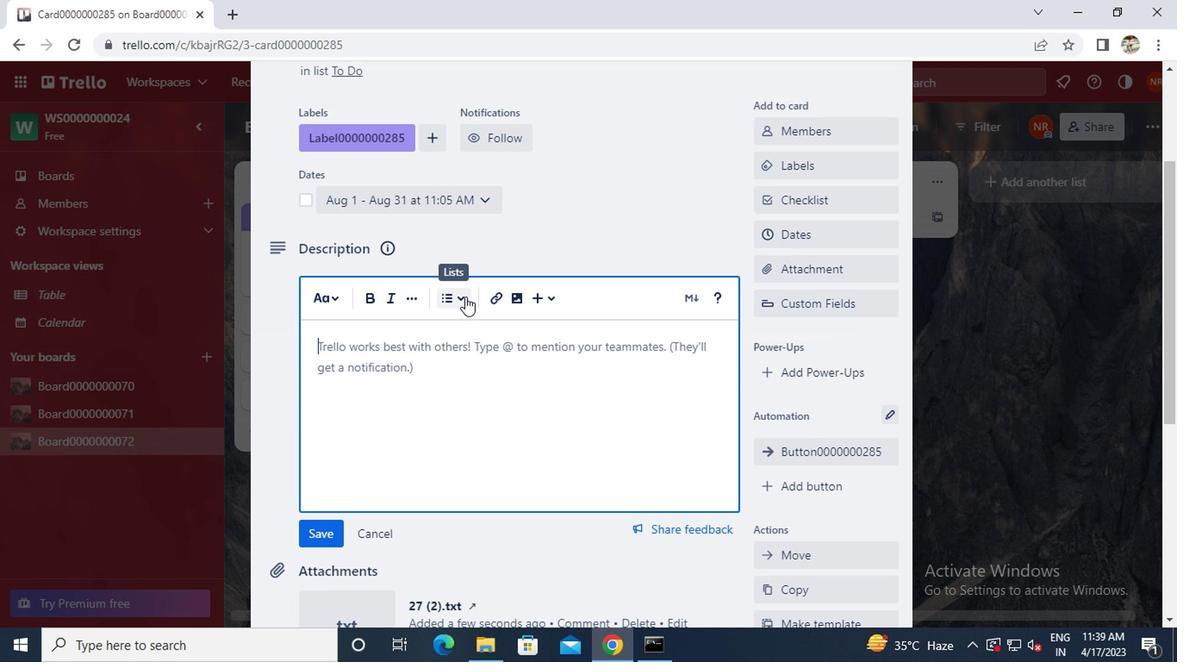 
Action: Key pressed s0000000285
Screenshot: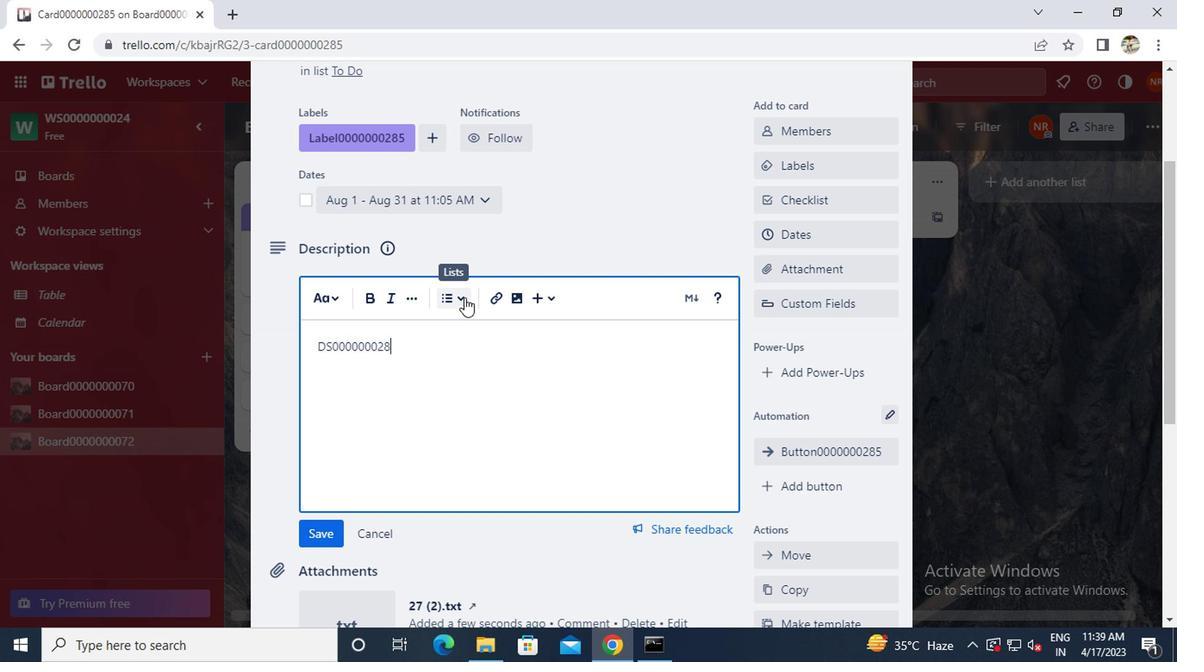 
Action: Mouse moved to (333, 536)
Screenshot: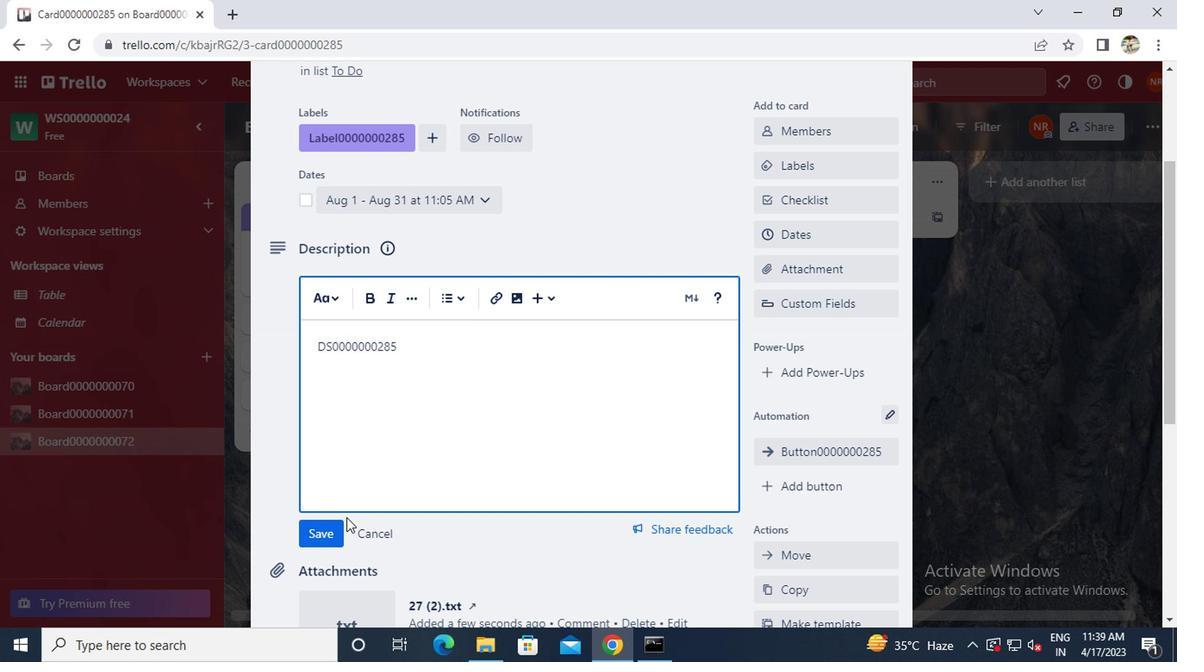 
Action: Mouse pressed left at (333, 536)
Screenshot: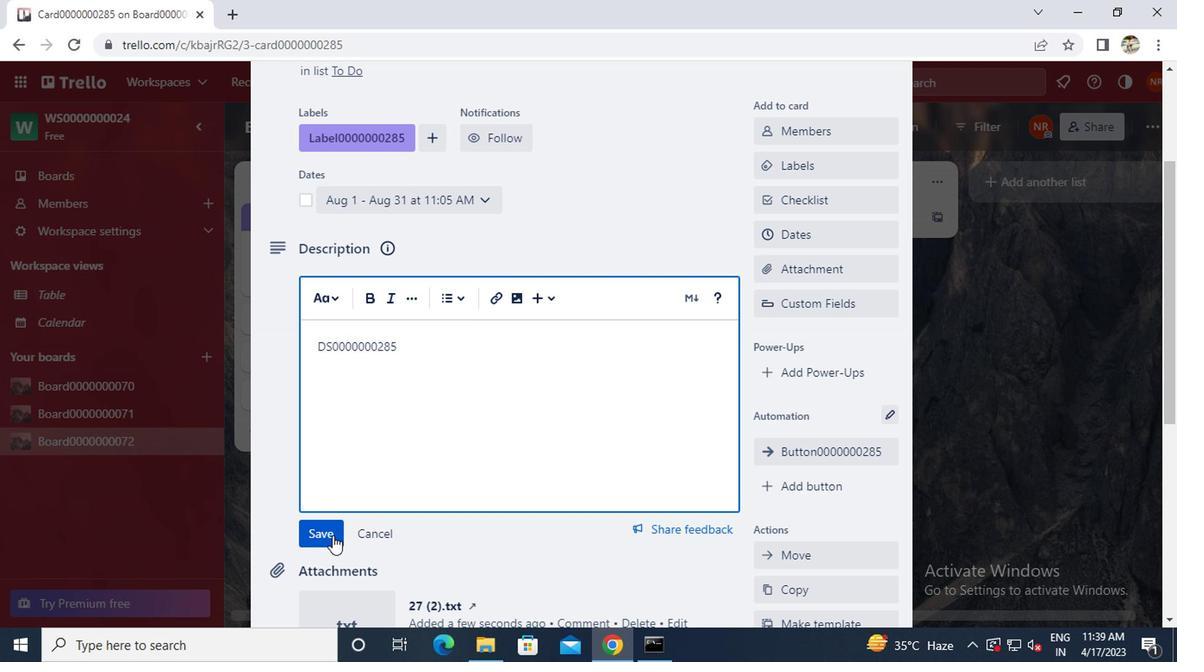 
Action: Mouse moved to (333, 537)
Screenshot: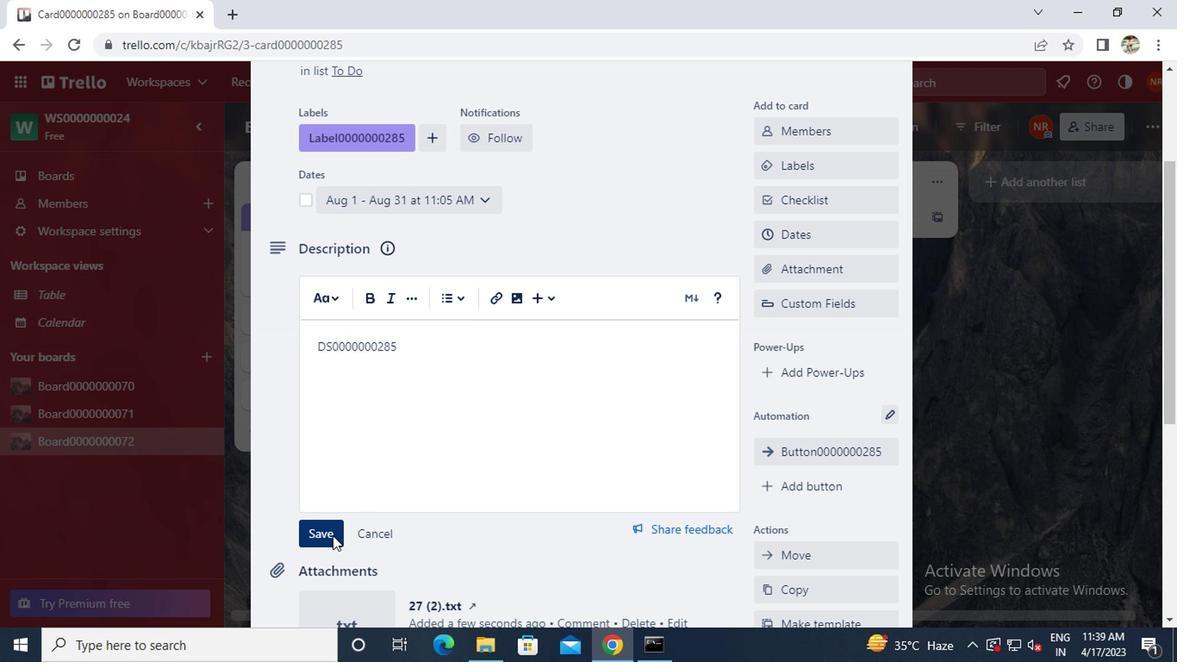
Action: Mouse scrolled (333, 536) with delta (0, 0)
Screenshot: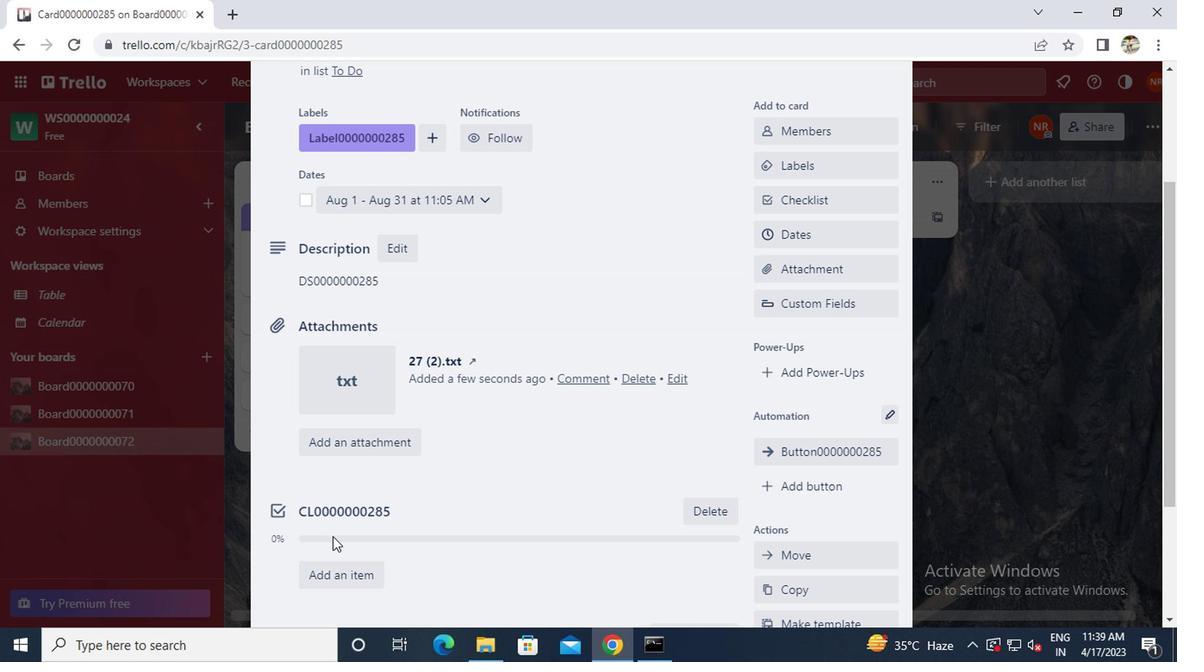 
Action: Mouse moved to (344, 596)
Screenshot: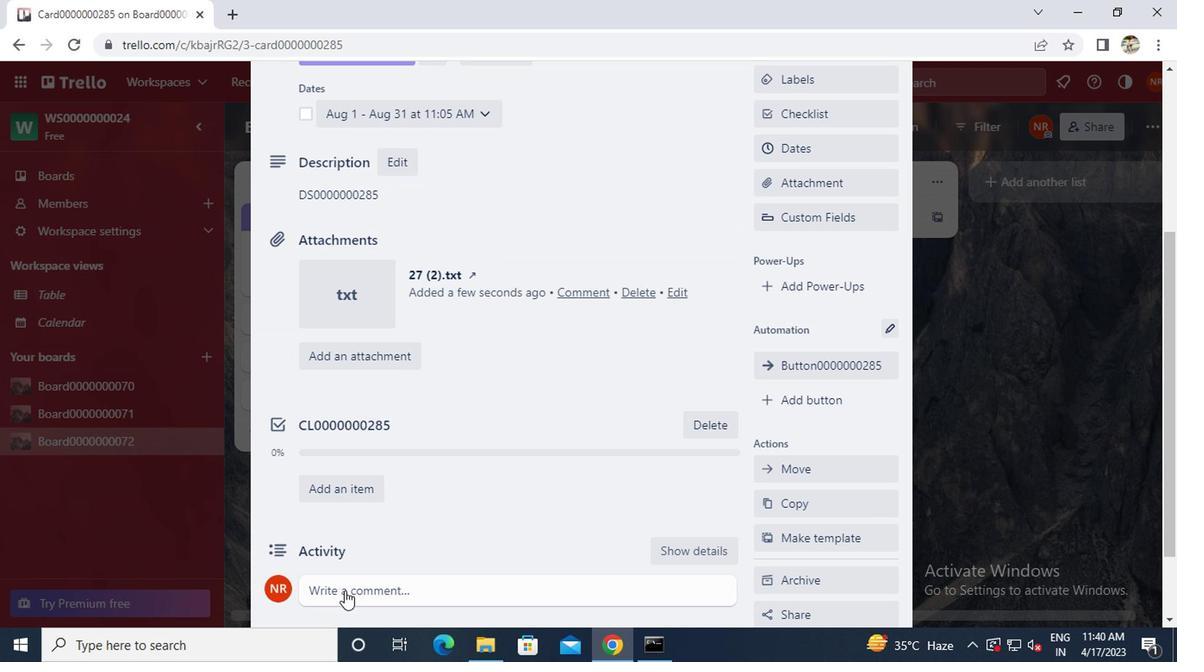 
Action: Mouse pressed left at (344, 596)
Screenshot: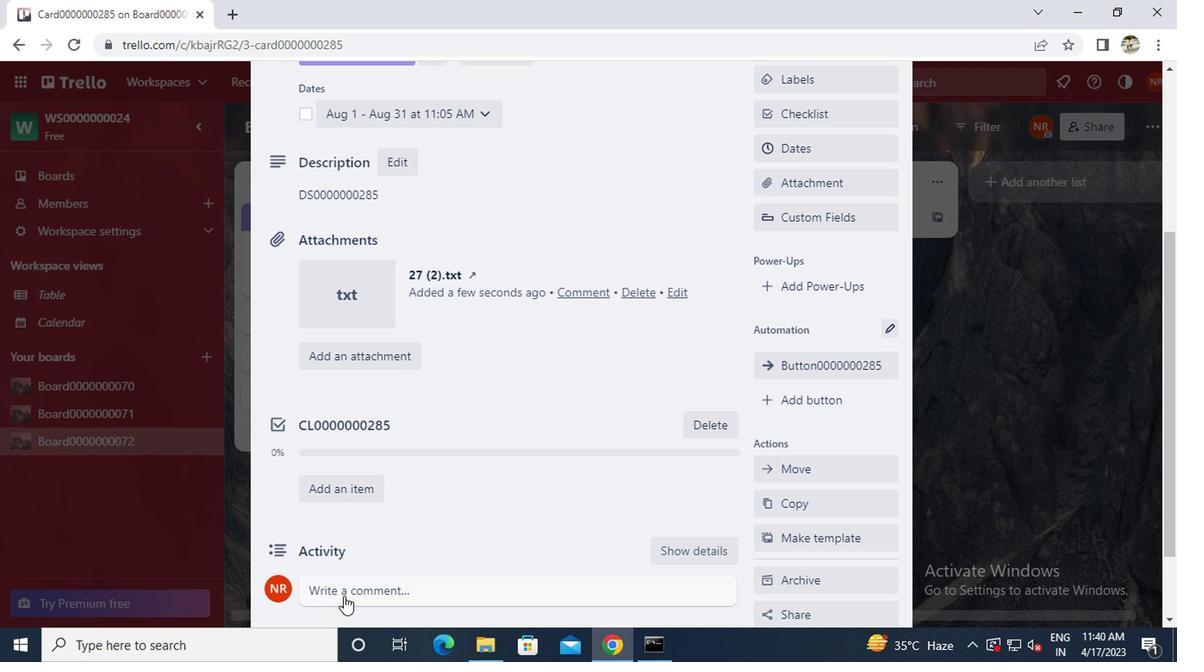 
Action: Mouse moved to (349, 586)
Screenshot: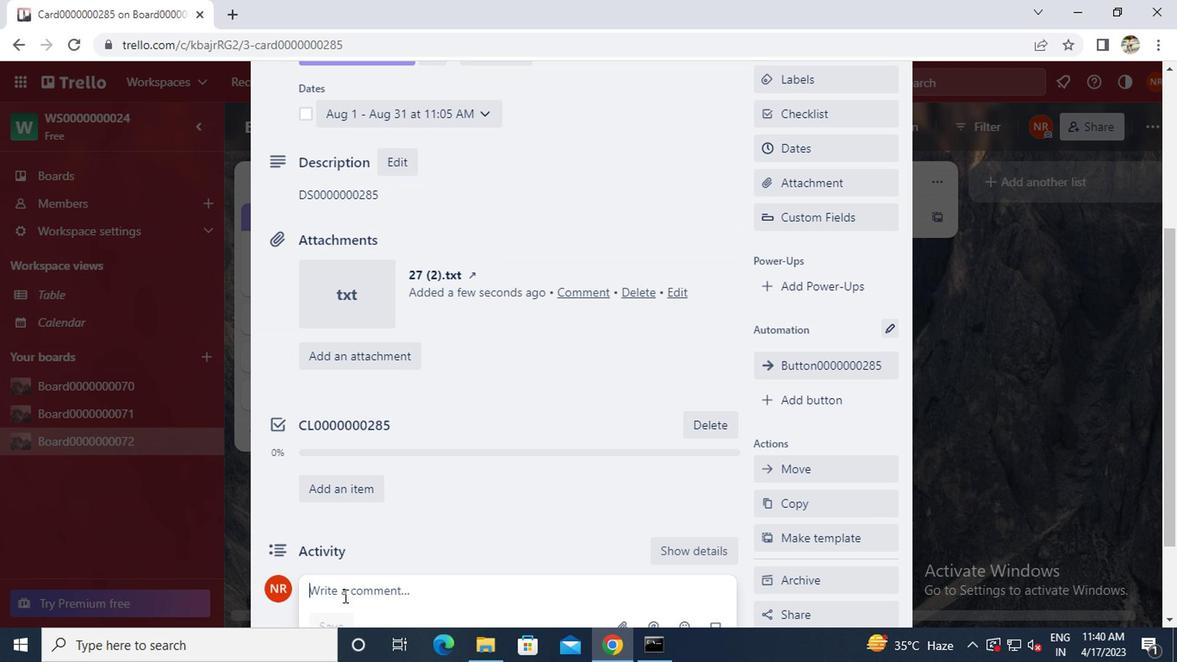 
Action: Key pressed cm0000000285
Screenshot: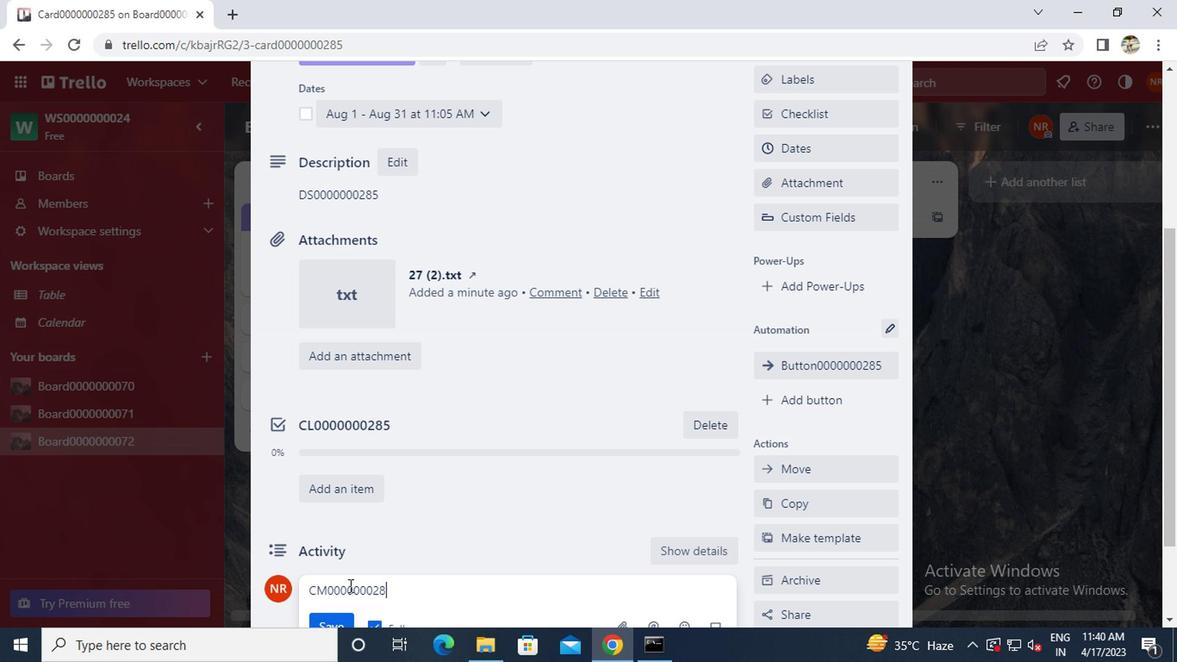 
Action: Mouse moved to (352, 584)
Screenshot: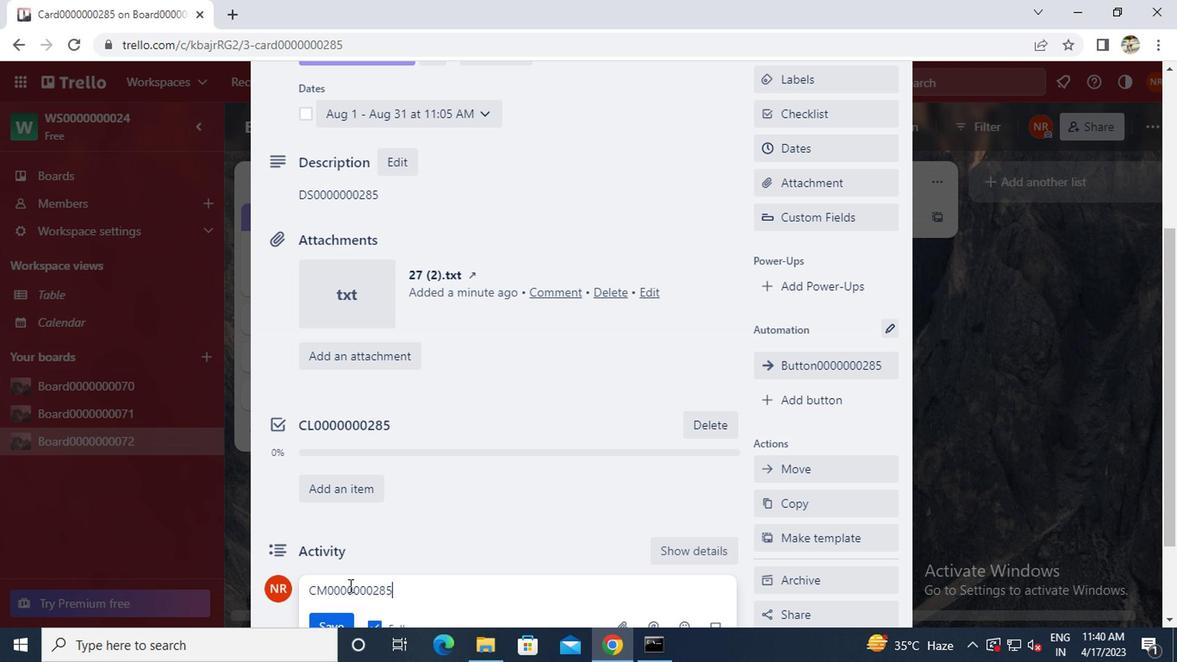 
Action: Mouse scrolled (352, 584) with delta (0, 0)
Screenshot: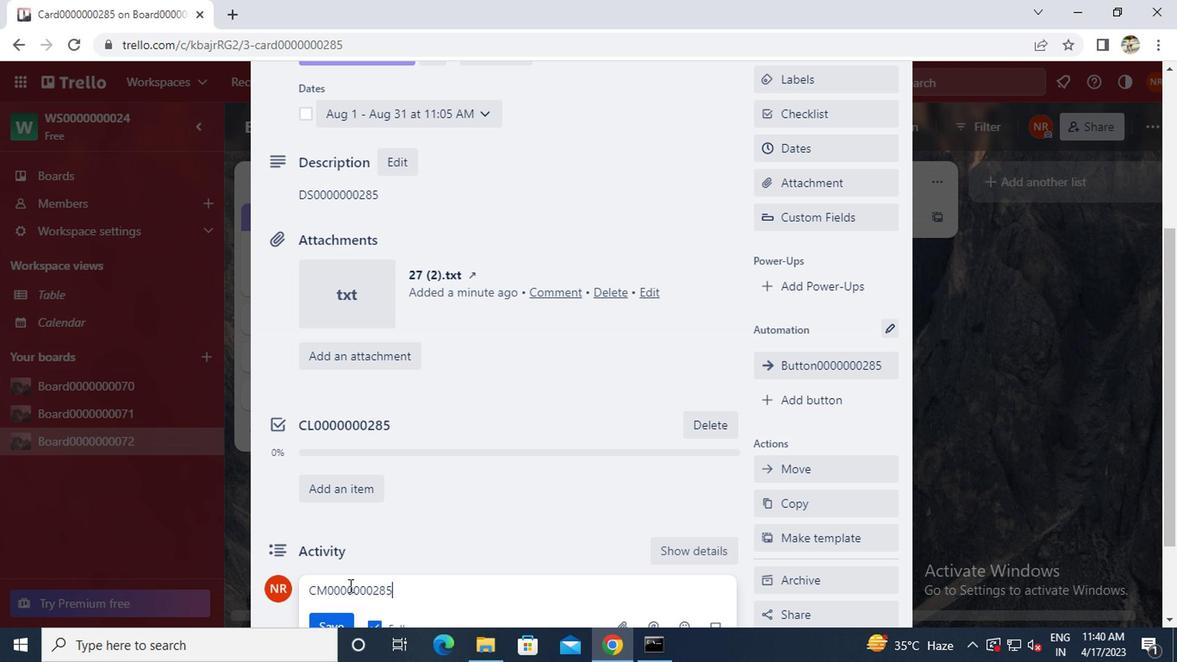 
Action: Mouse moved to (353, 584)
Screenshot: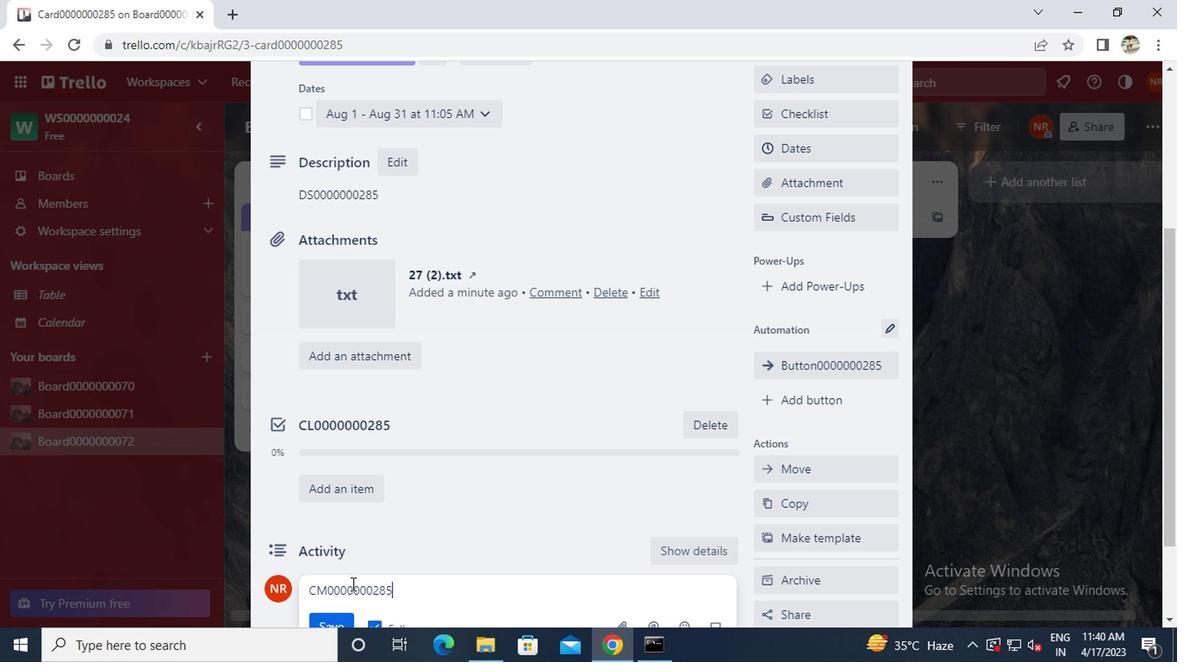 
Action: Mouse scrolled (353, 584) with delta (0, 0)
Screenshot: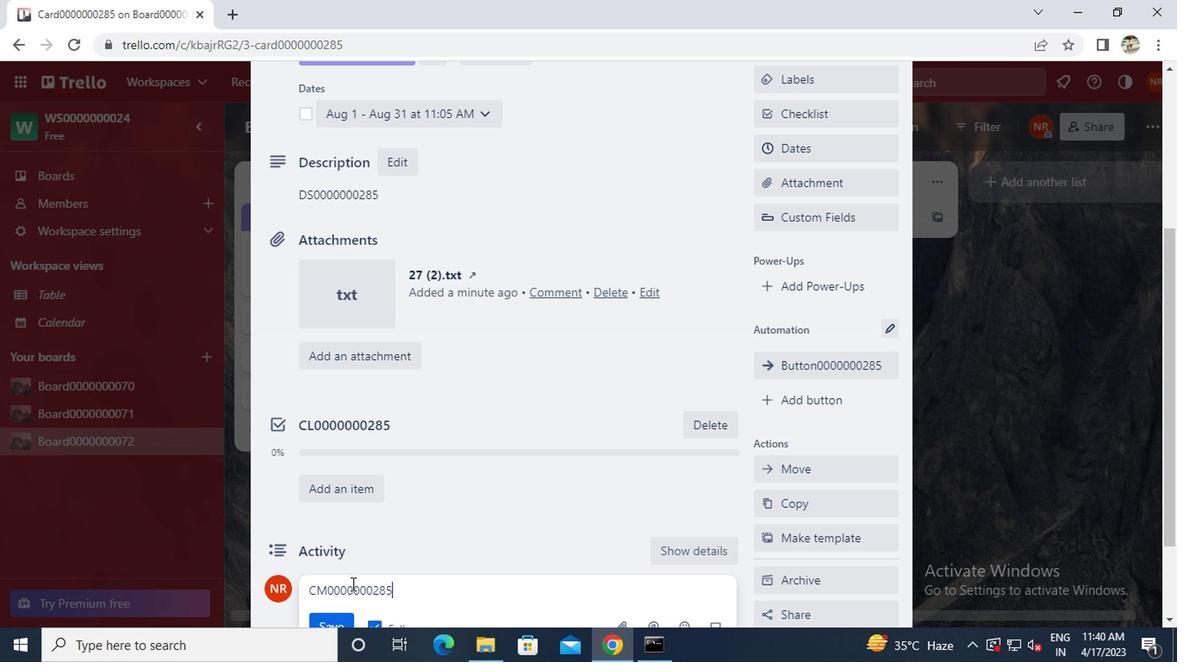 
Action: Mouse moved to (333, 509)
Screenshot: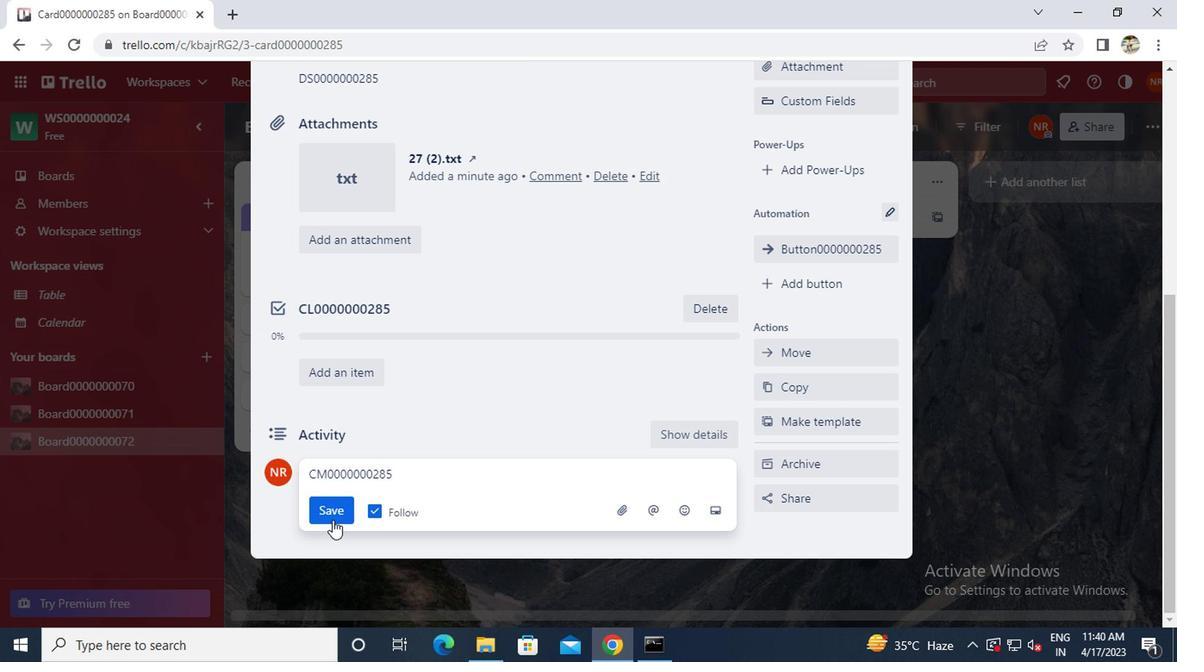 
Action: Mouse pressed left at (333, 509)
Screenshot: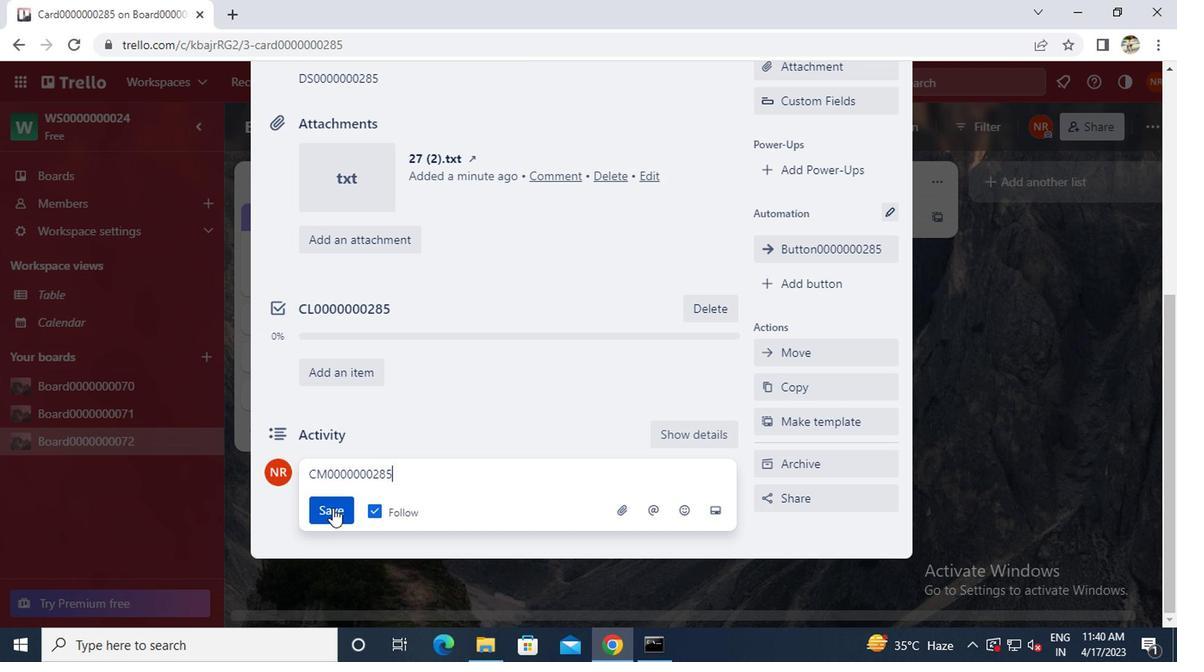 
Action: Mouse moved to (674, 340)
Screenshot: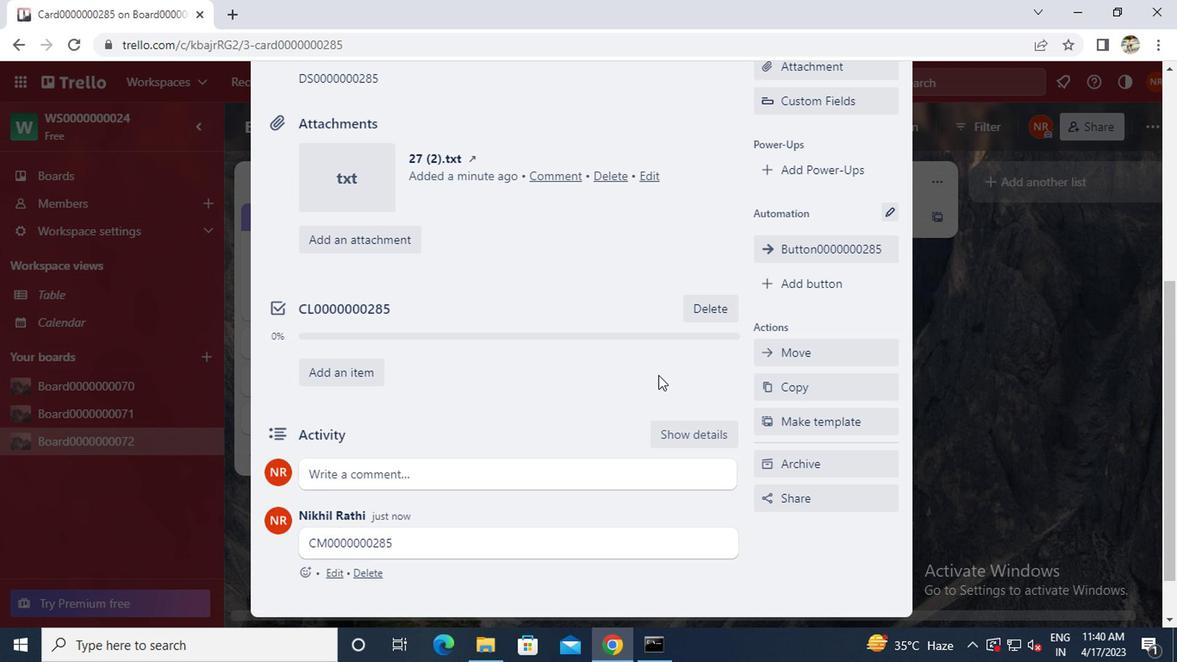 
Action: Mouse scrolled (674, 341) with delta (0, 1)
Screenshot: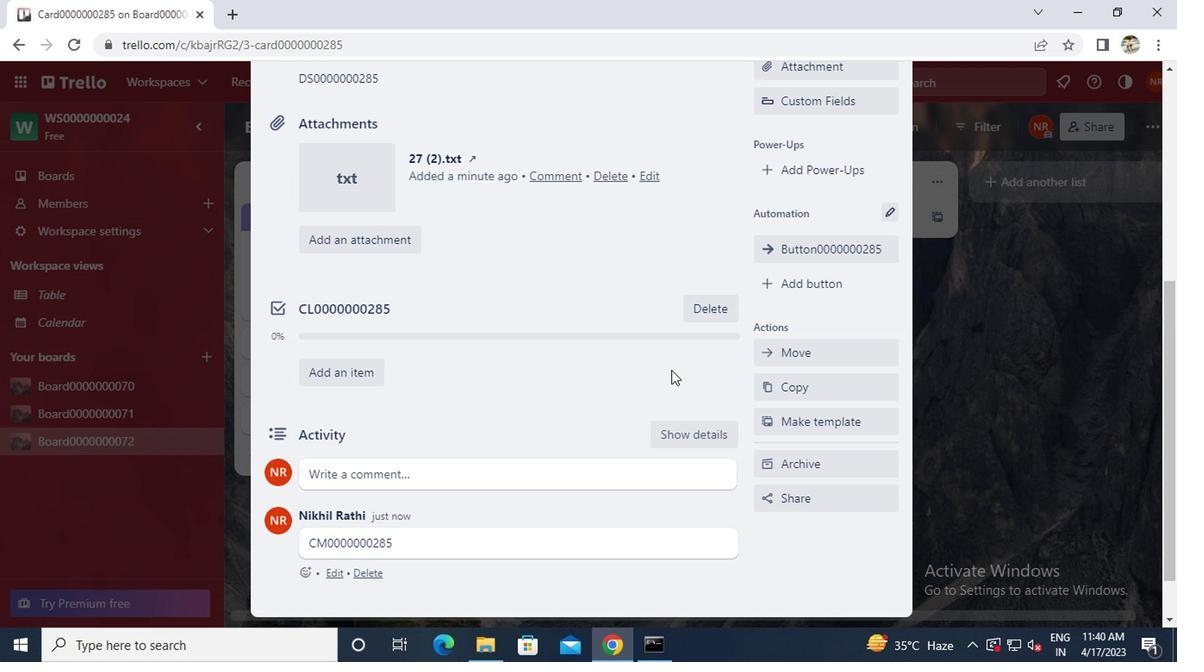 
Action: Mouse moved to (674, 340)
Screenshot: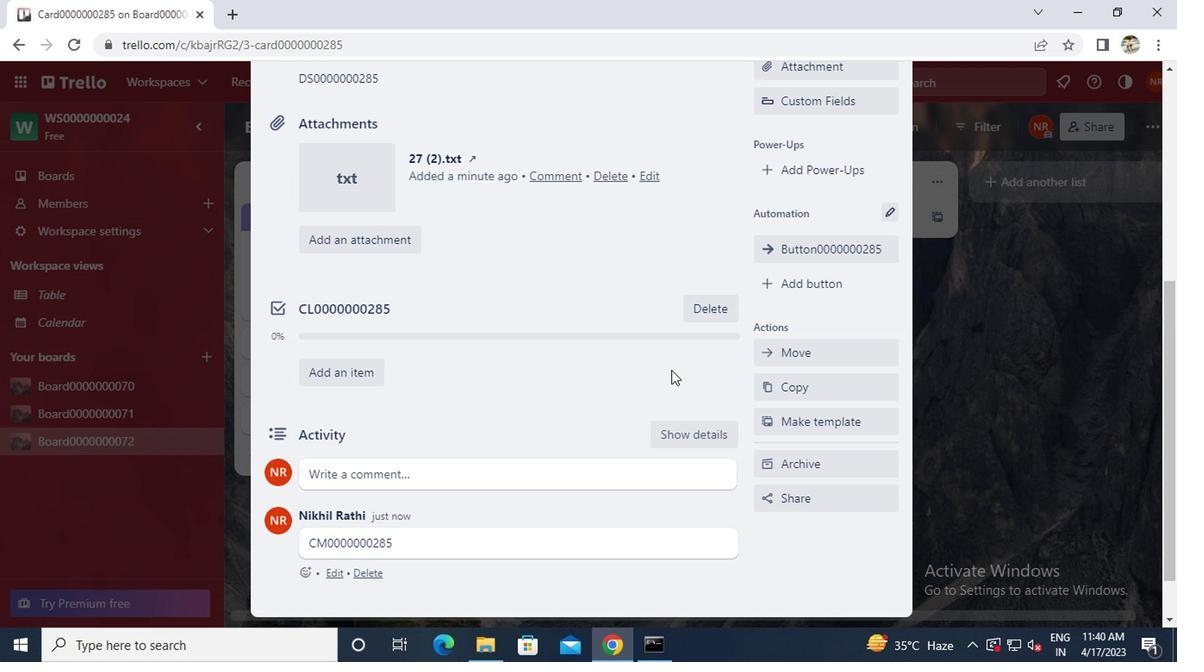 
Action: Mouse scrolled (674, 341) with delta (0, 1)
Screenshot: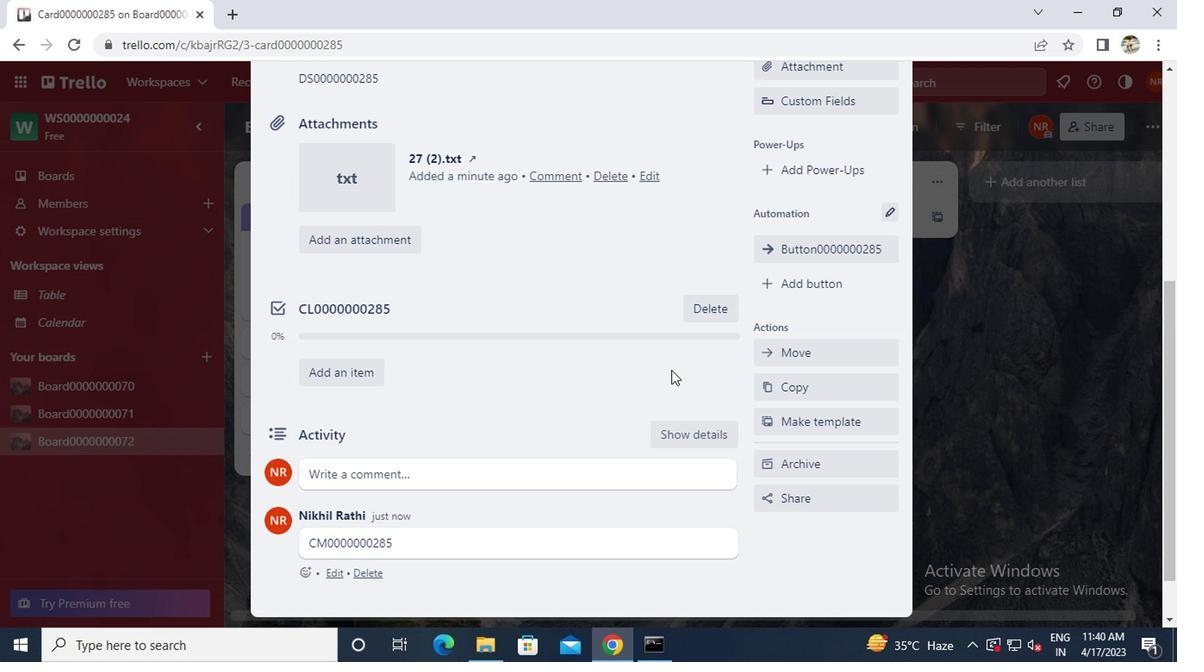 
Action: Mouse moved to (676, 339)
Screenshot: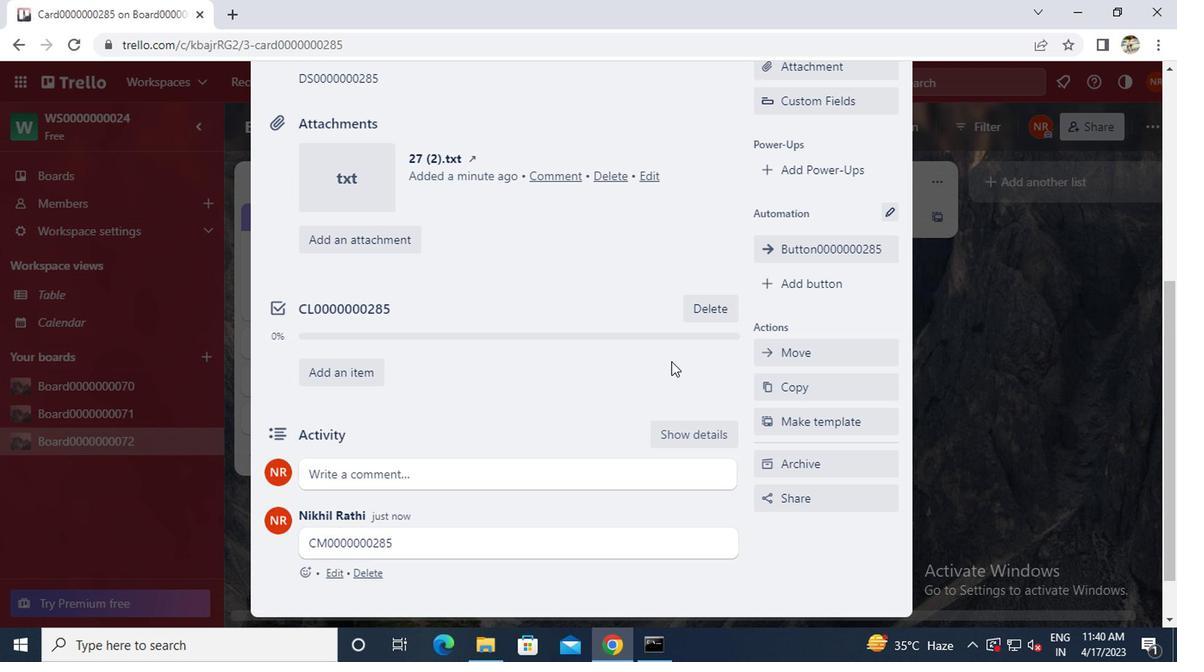 
Action: Mouse scrolled (676, 340) with delta (0, 0)
Screenshot: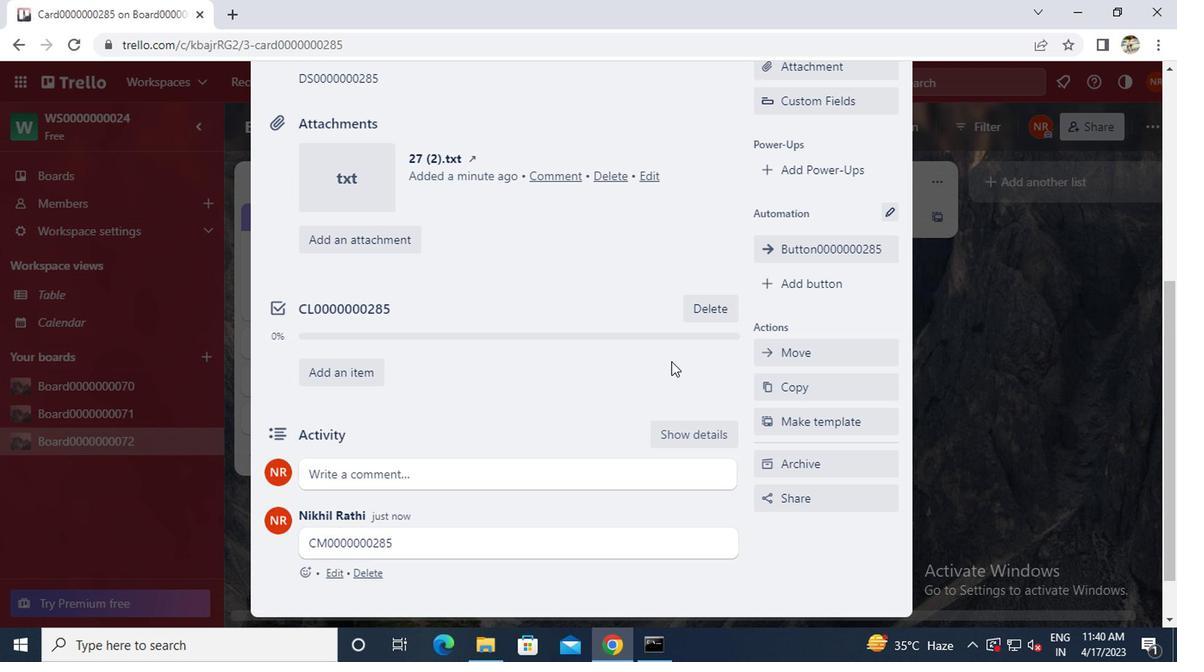 
Action: Mouse moved to (677, 339)
Screenshot: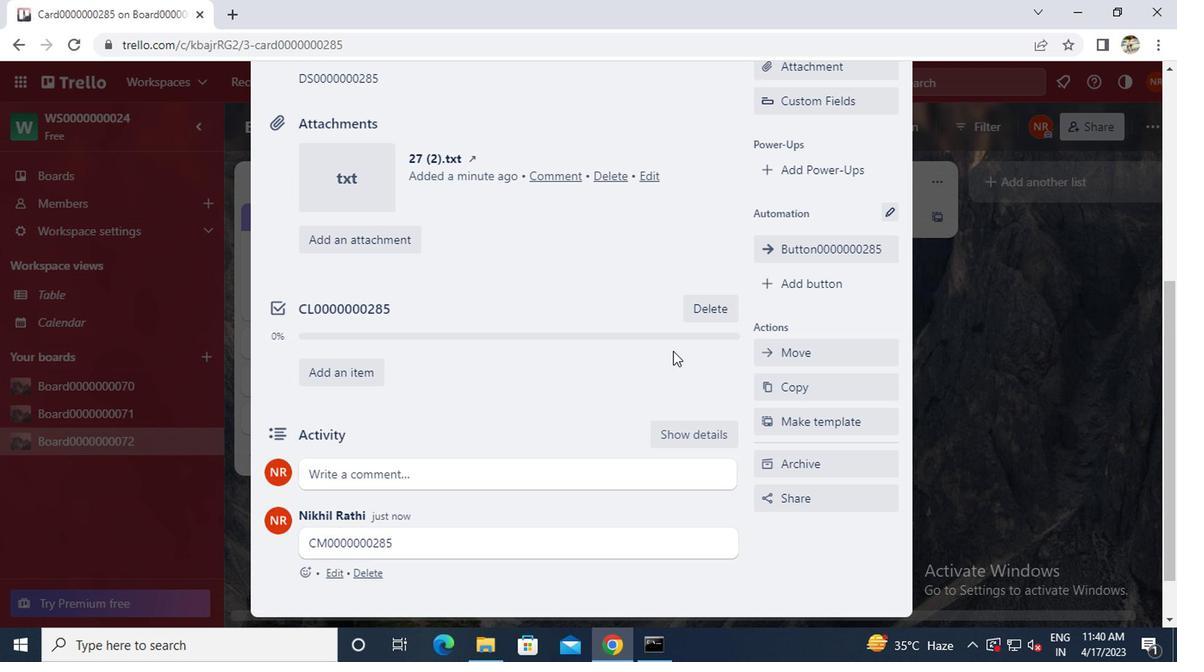 
Action: Mouse scrolled (677, 339) with delta (0, 0)
Screenshot: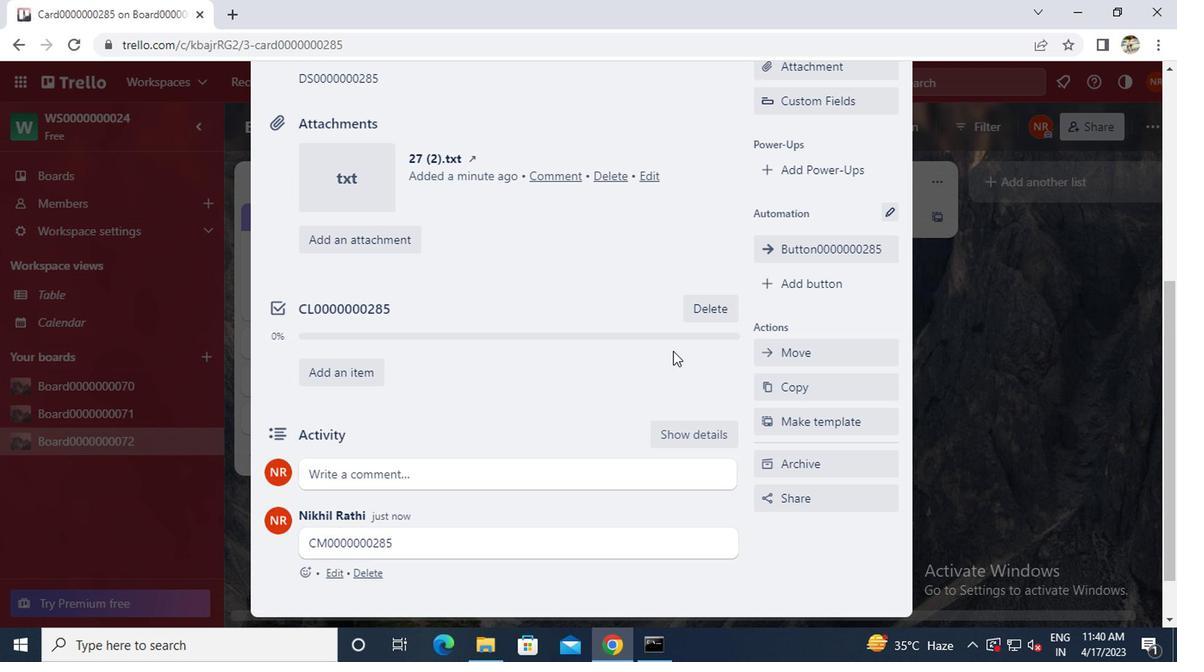 
Action: Mouse moved to (830, 180)
Screenshot: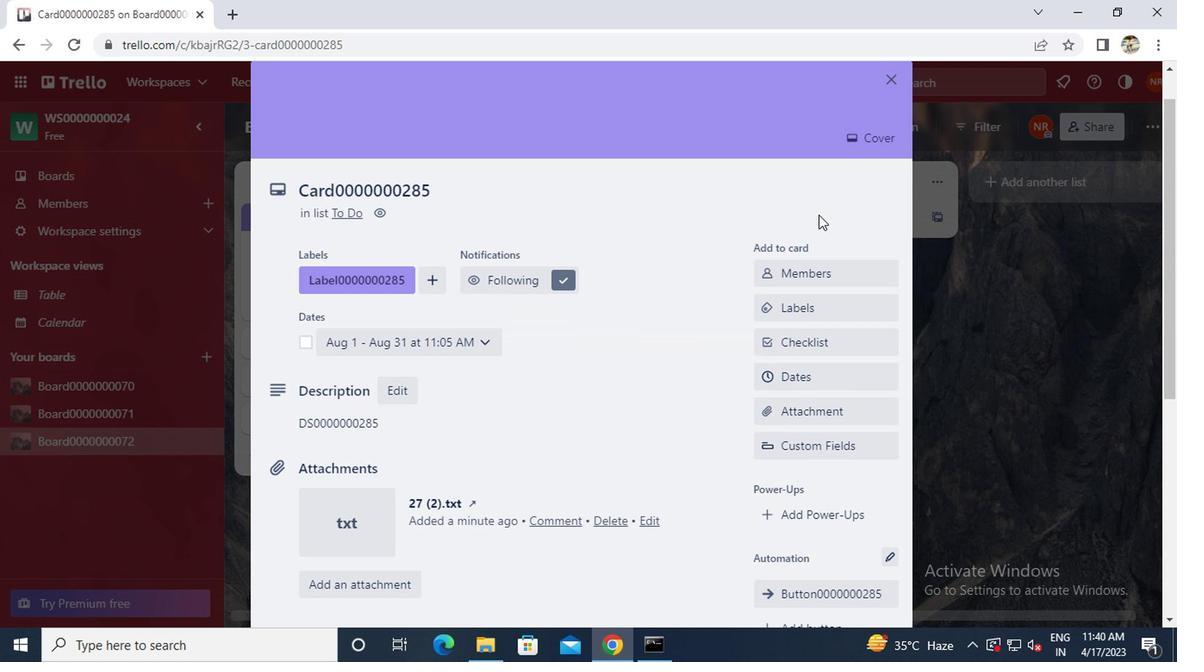 
Action: Mouse scrolled (830, 181) with delta (0, 0)
Screenshot: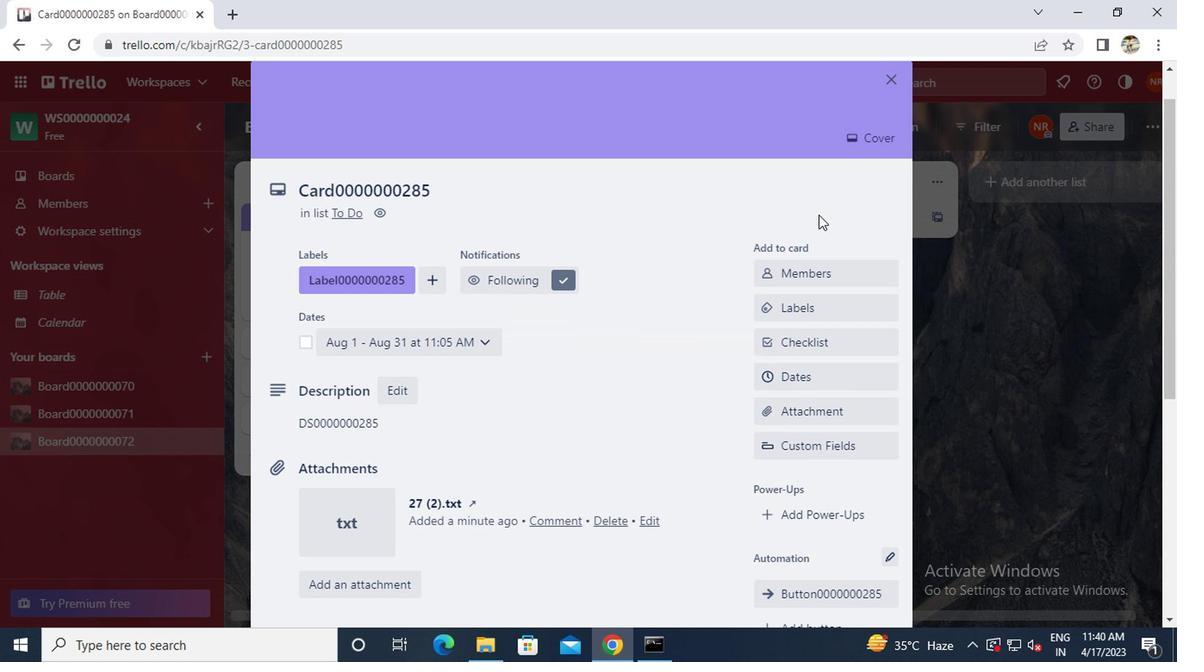 
Action: Mouse moved to (831, 176)
Screenshot: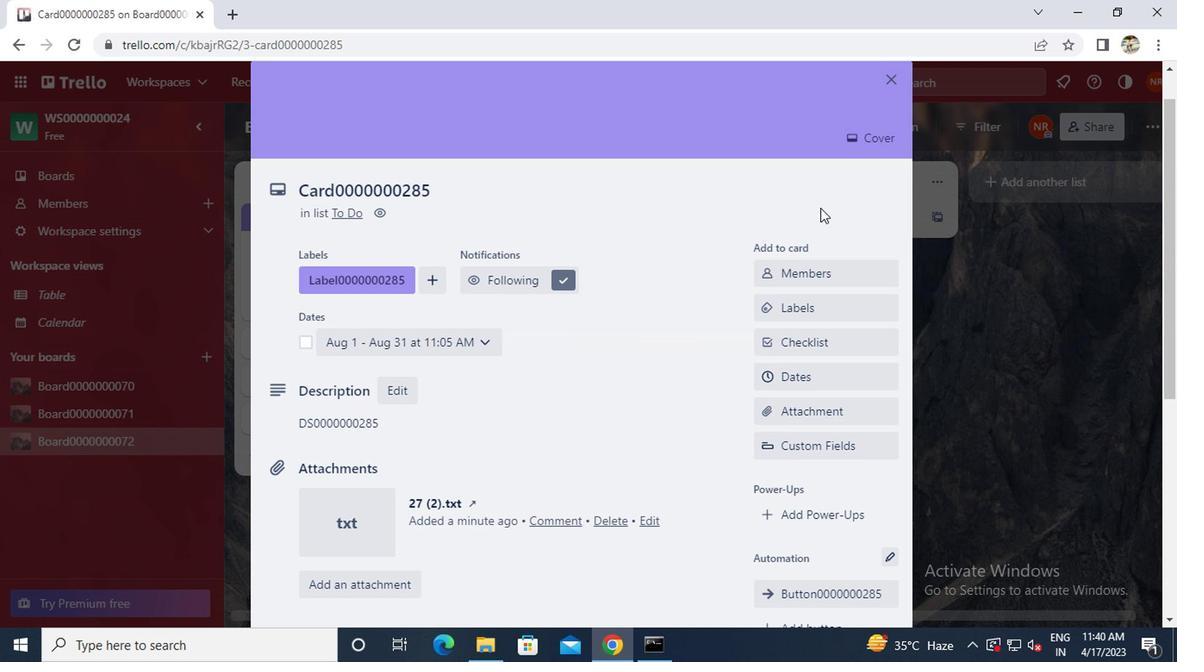 
Action: Mouse scrolled (831, 177) with delta (0, 0)
Screenshot: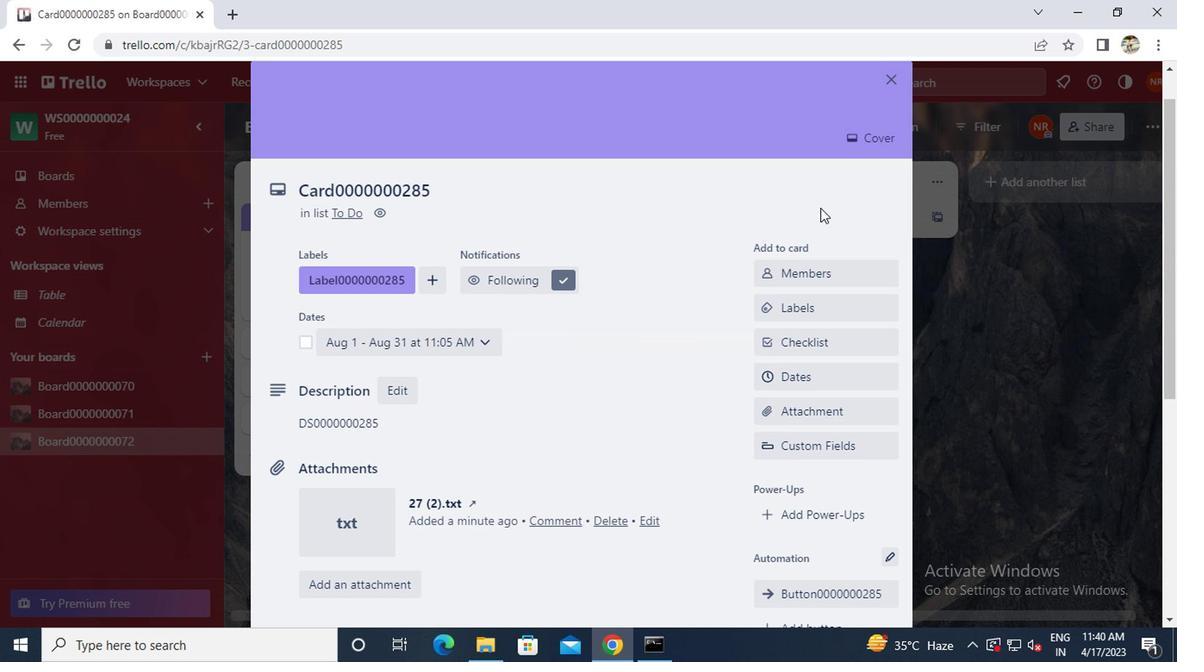 
Action: Mouse moved to (890, 125)
Screenshot: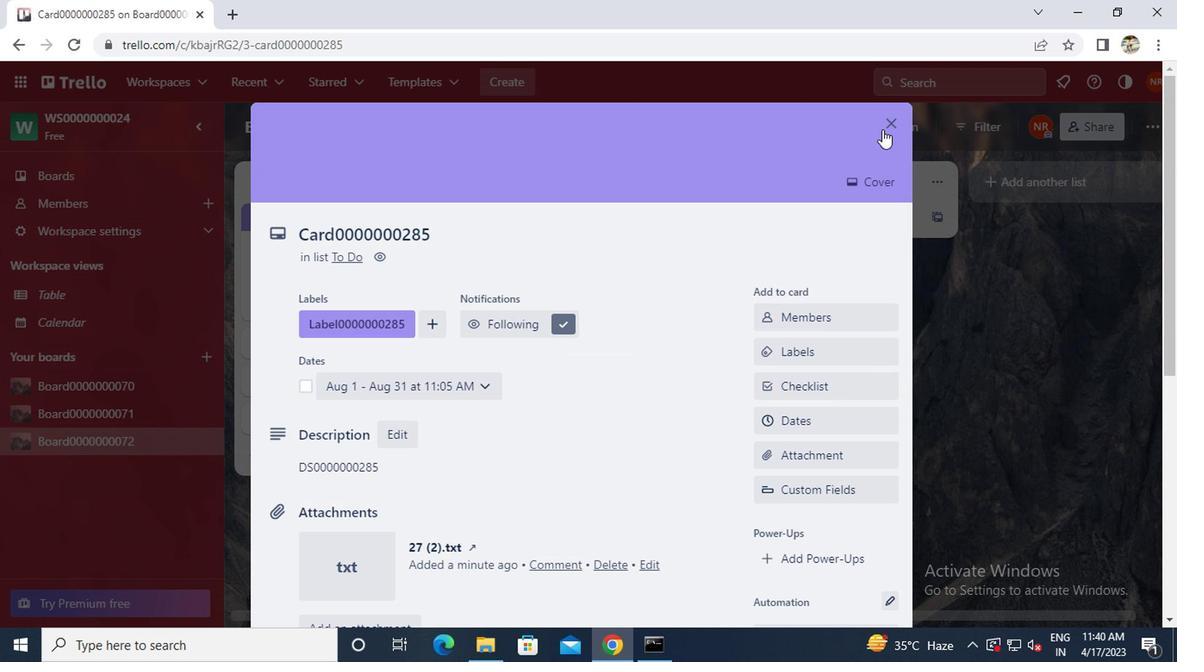 
Action: Mouse pressed left at (890, 125)
Screenshot: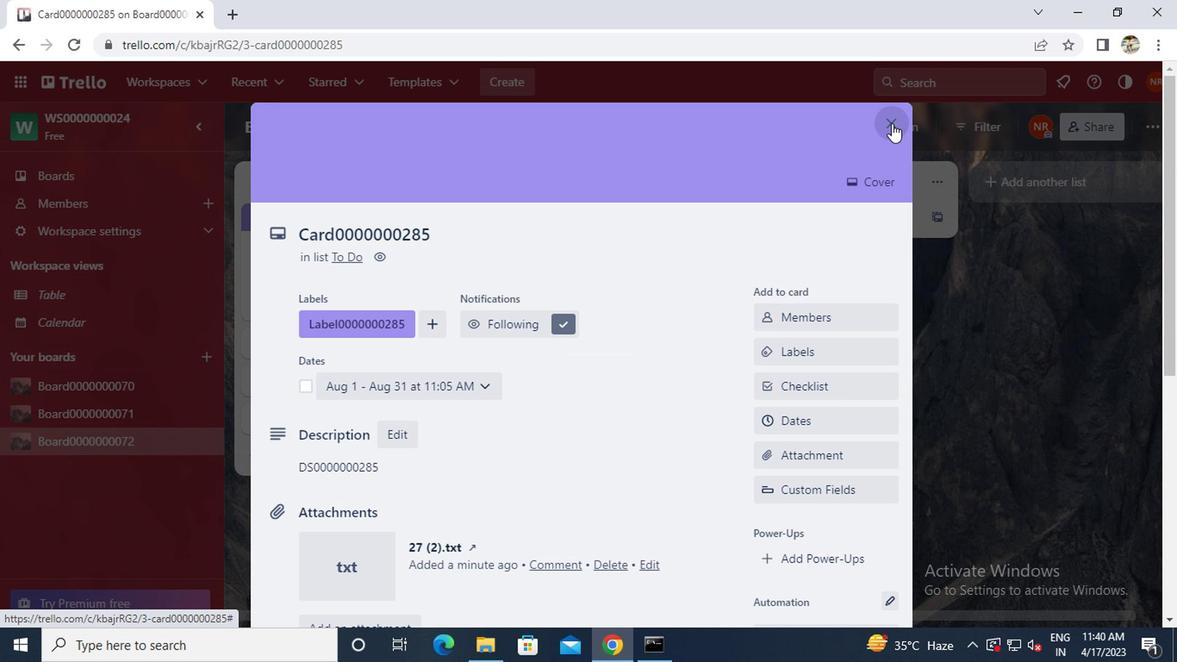 
Action: Mouse moved to (890, 125)
Screenshot: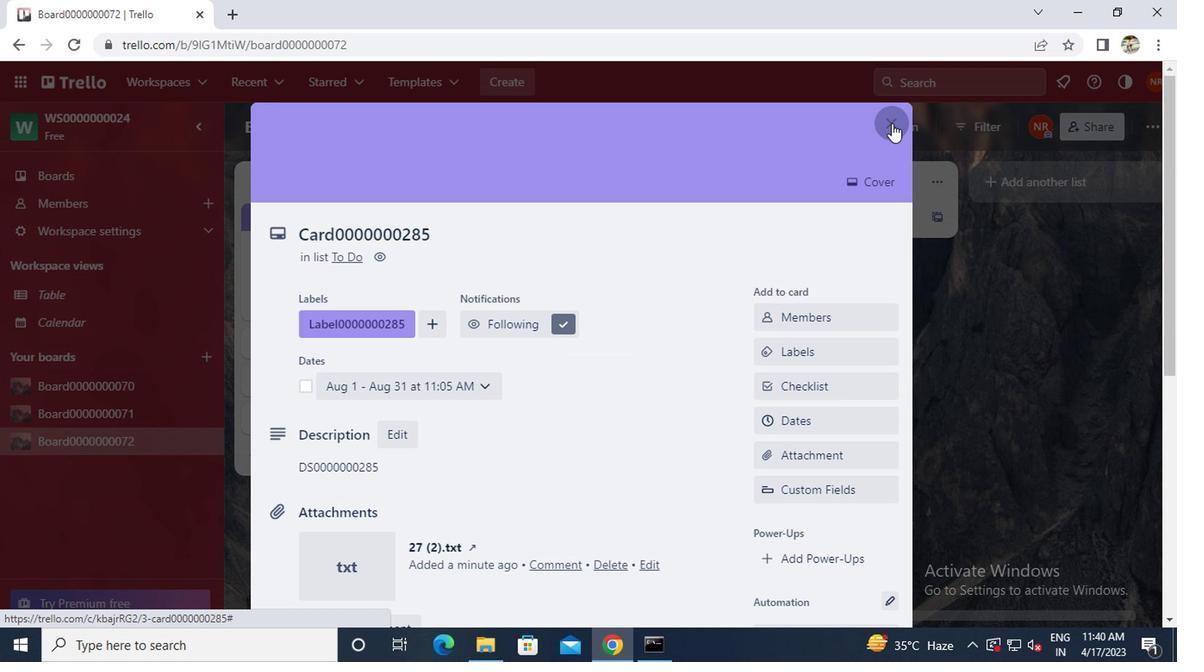
